 Task: Search one way flight ticket for 2 adults, 4 children and 1 infant on lap in business from Houston: George Bush Intercontinental/houston Airport to Evansville: Evansville Regional Airport on 8-3-2023. Choice of flights is Alaska. Number of bags: 1 carry on bag. Price is upto 73000. Outbound departure time preference is 21:15.
Action: Mouse moved to (355, 148)
Screenshot: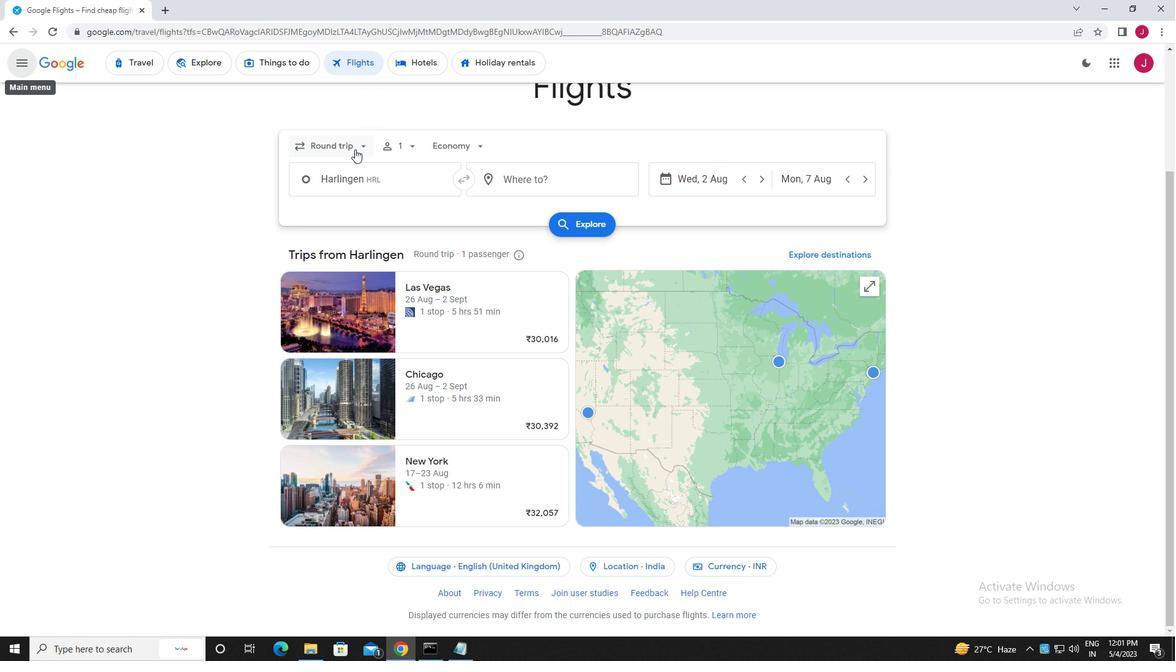 
Action: Mouse pressed left at (355, 148)
Screenshot: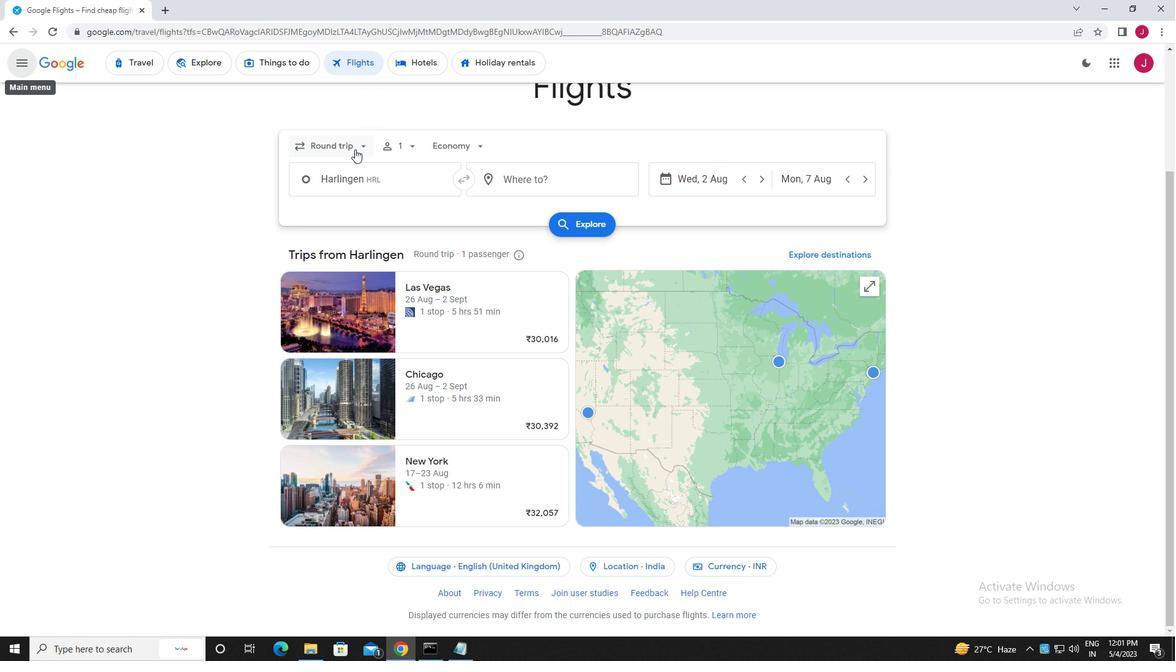 
Action: Mouse moved to (349, 198)
Screenshot: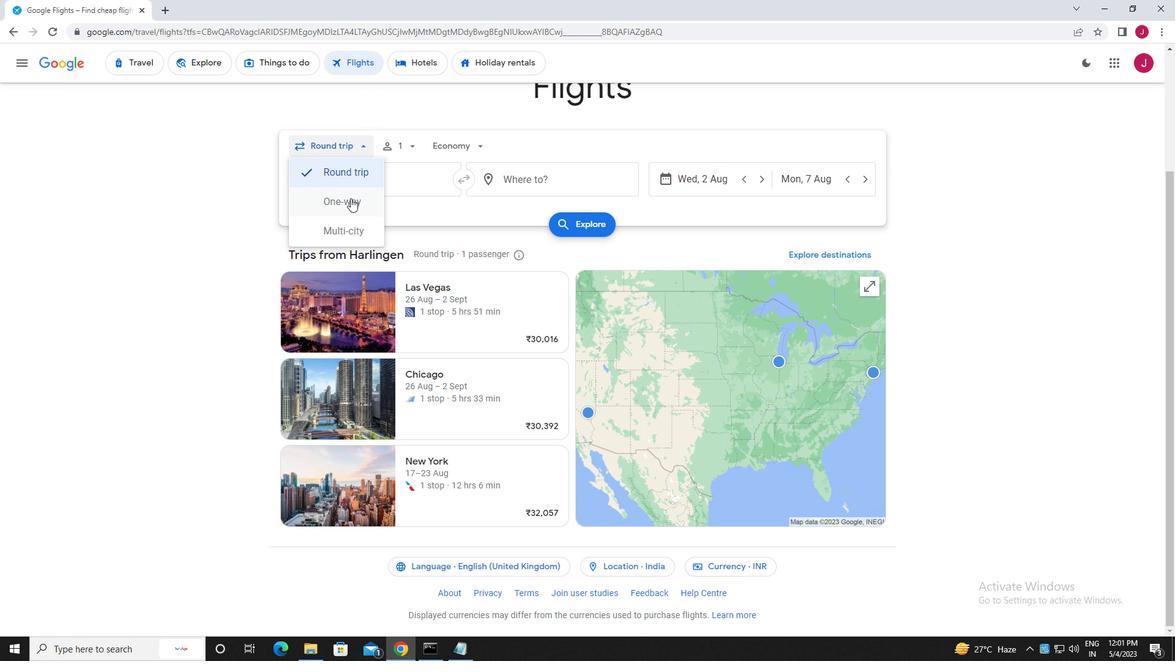 
Action: Mouse pressed left at (349, 198)
Screenshot: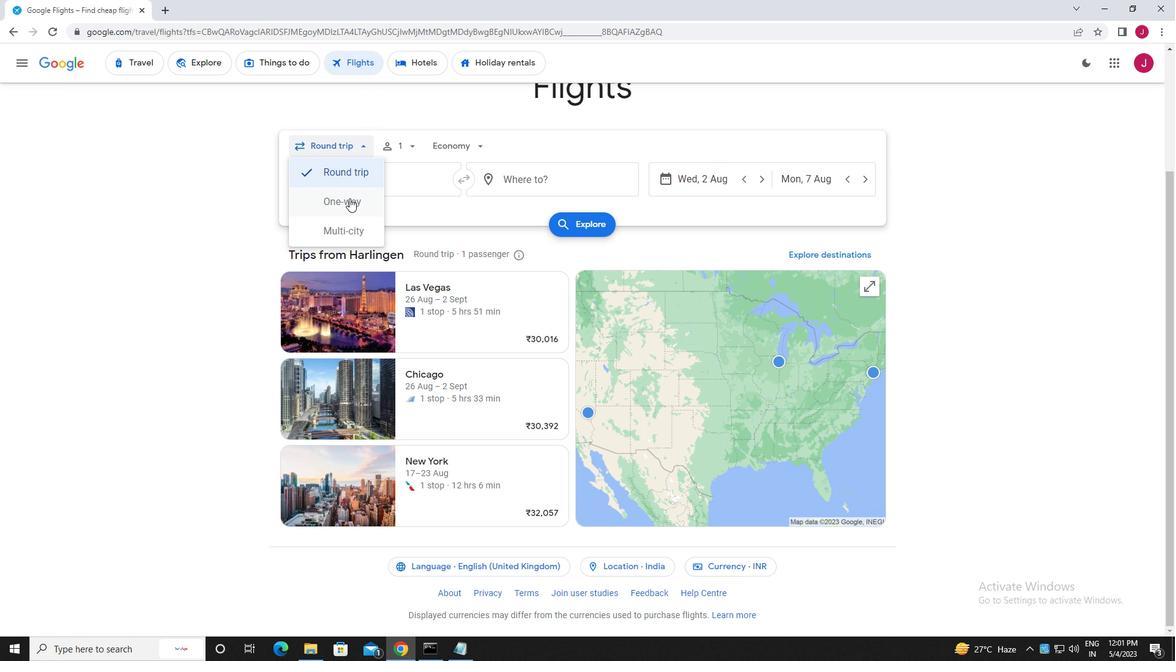 
Action: Mouse moved to (407, 146)
Screenshot: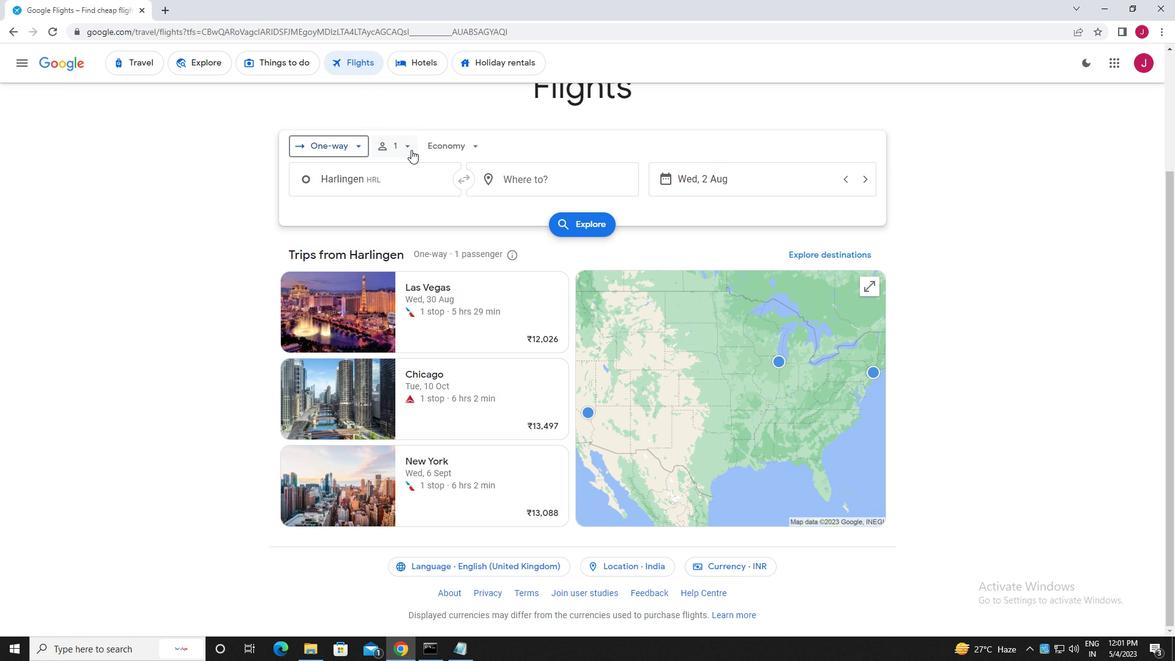 
Action: Mouse pressed left at (407, 146)
Screenshot: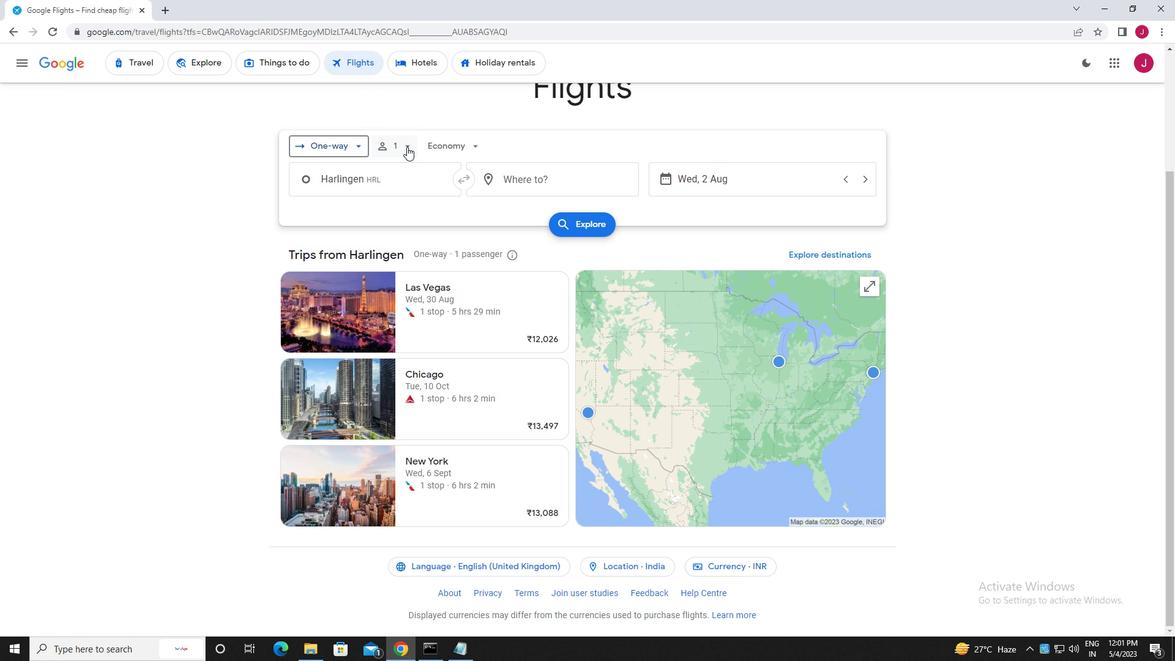 
Action: Mouse moved to (500, 176)
Screenshot: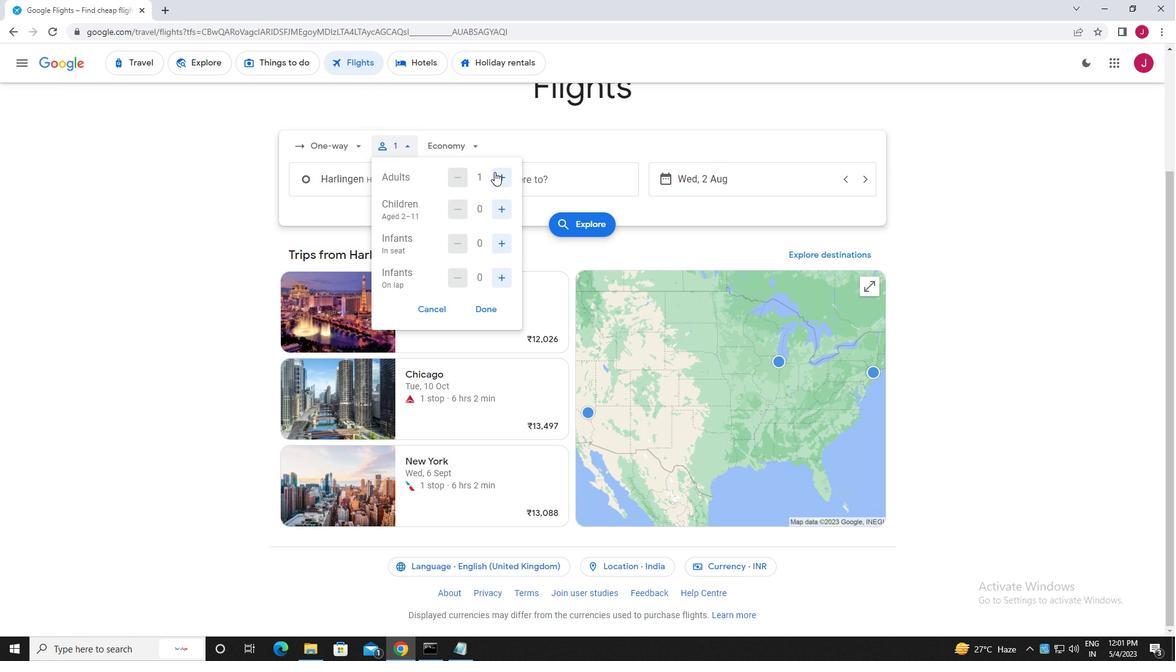 
Action: Mouse pressed left at (500, 176)
Screenshot: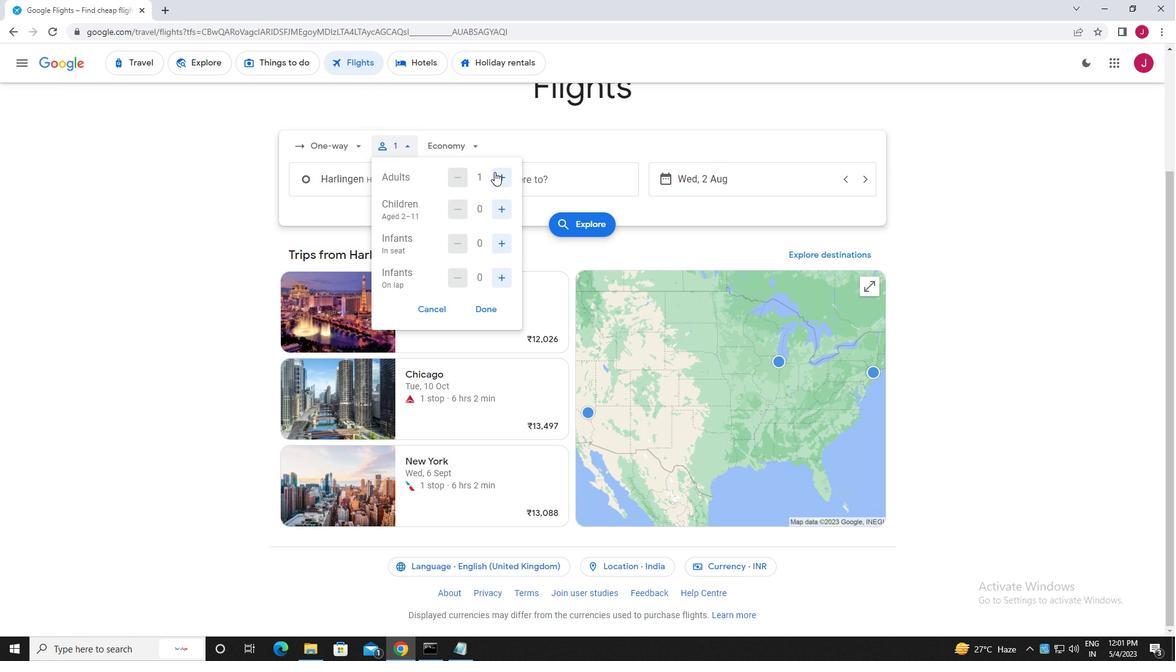 
Action: Mouse moved to (501, 210)
Screenshot: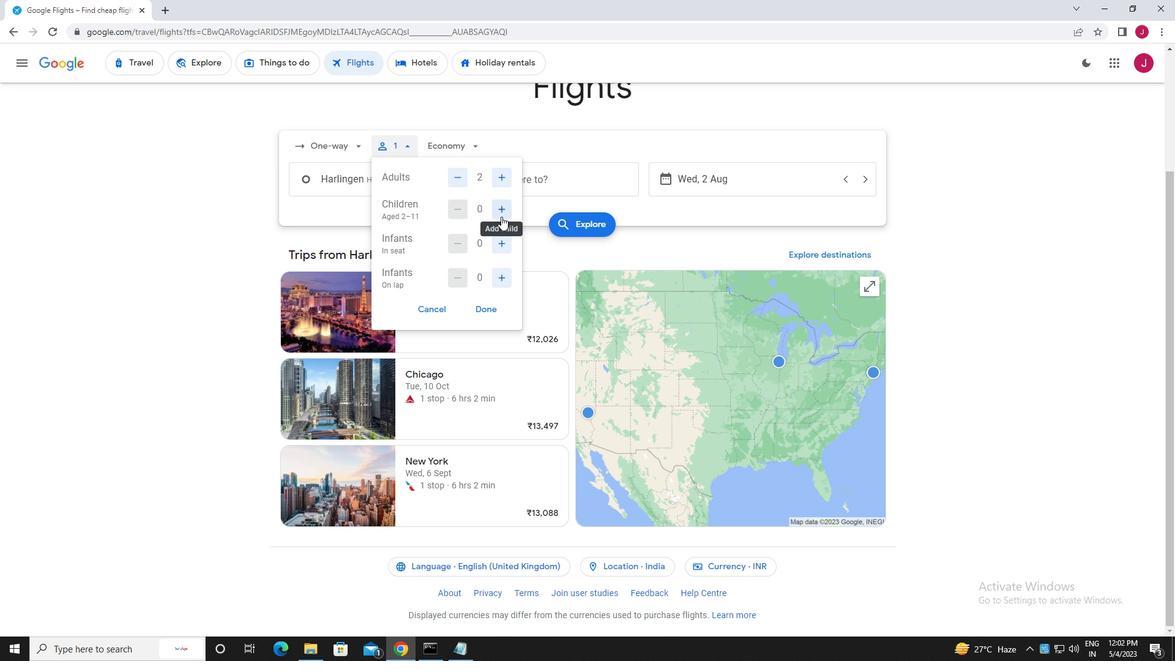 
Action: Mouse pressed left at (501, 210)
Screenshot: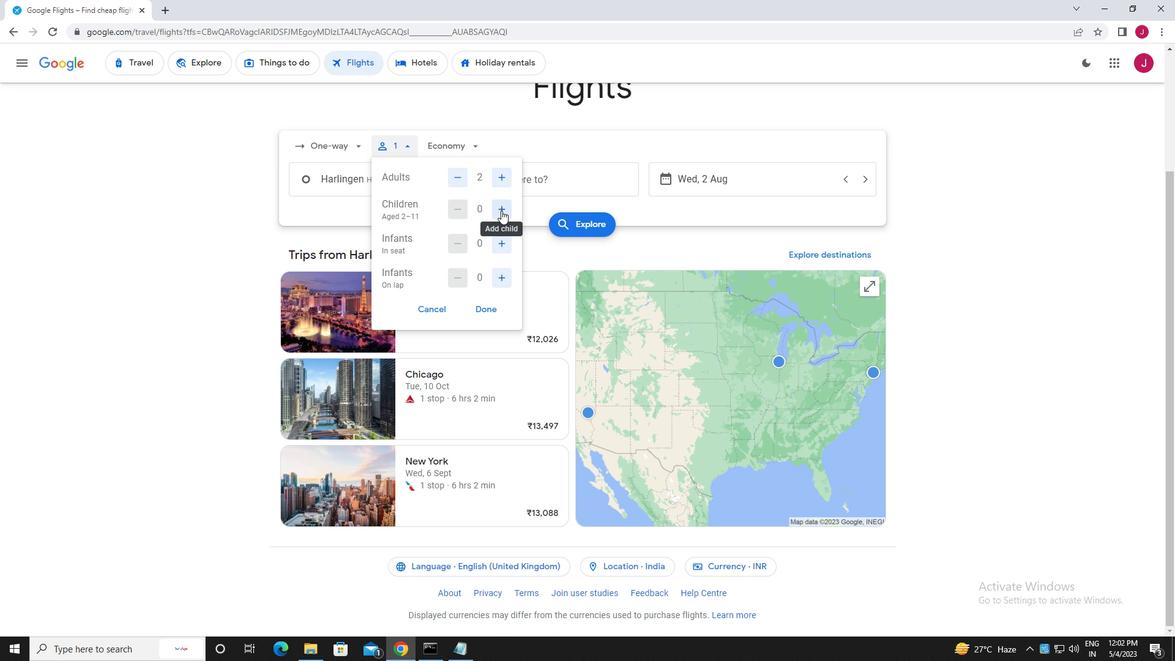 
Action: Mouse pressed left at (501, 210)
Screenshot: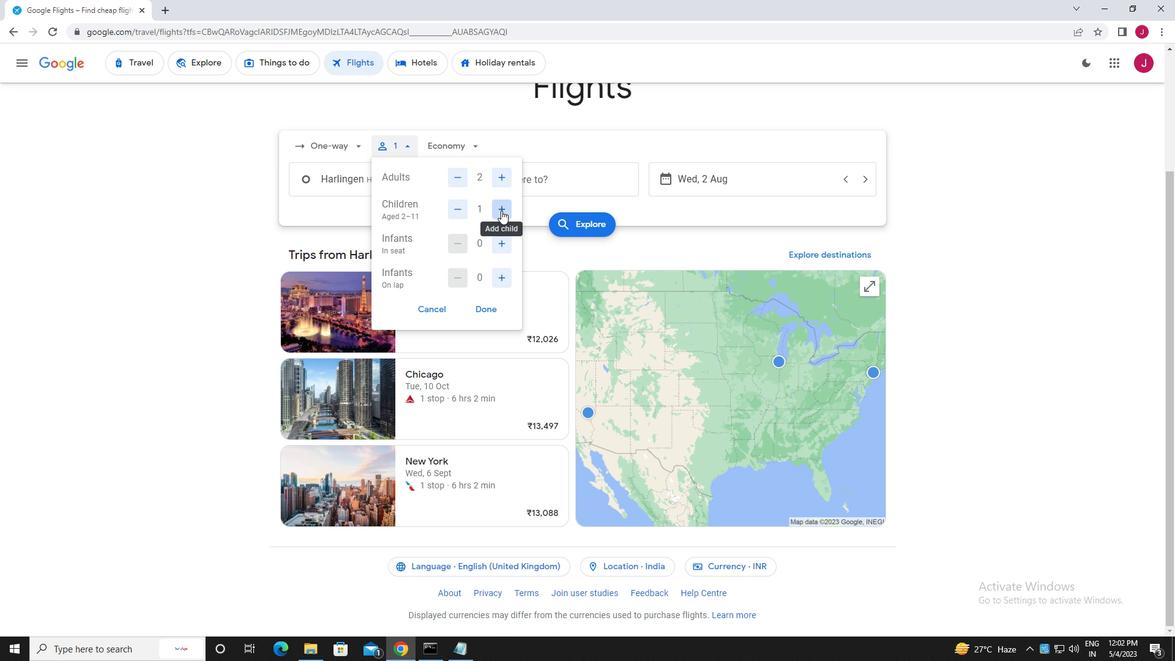 
Action: Mouse pressed left at (501, 210)
Screenshot: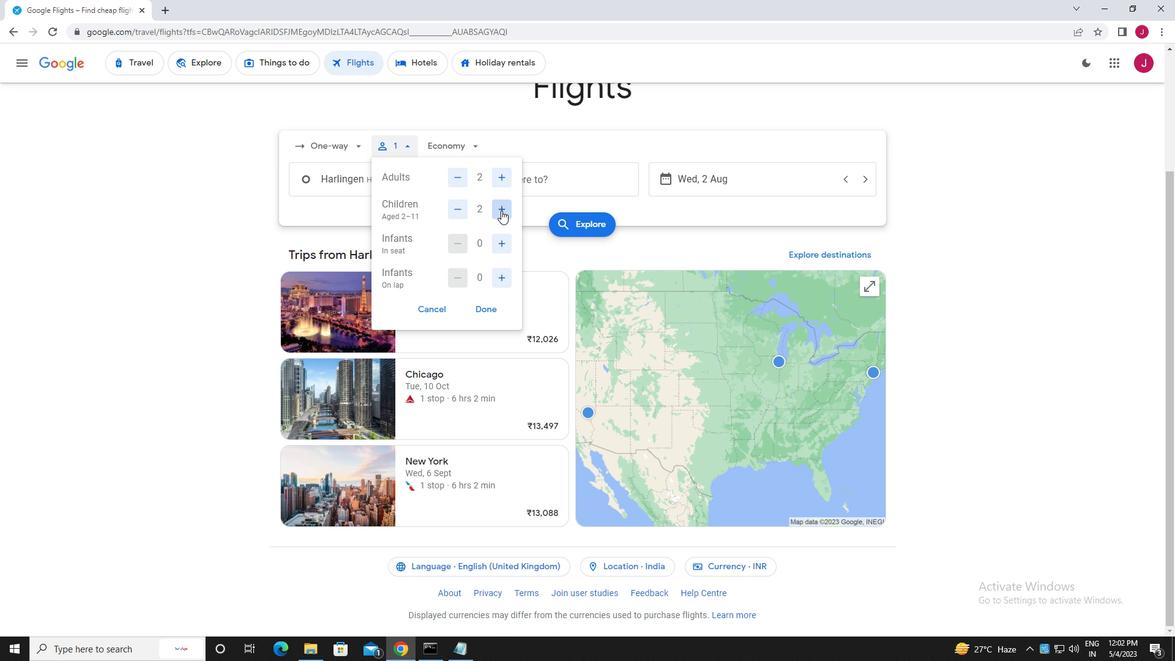 
Action: Mouse pressed left at (501, 210)
Screenshot: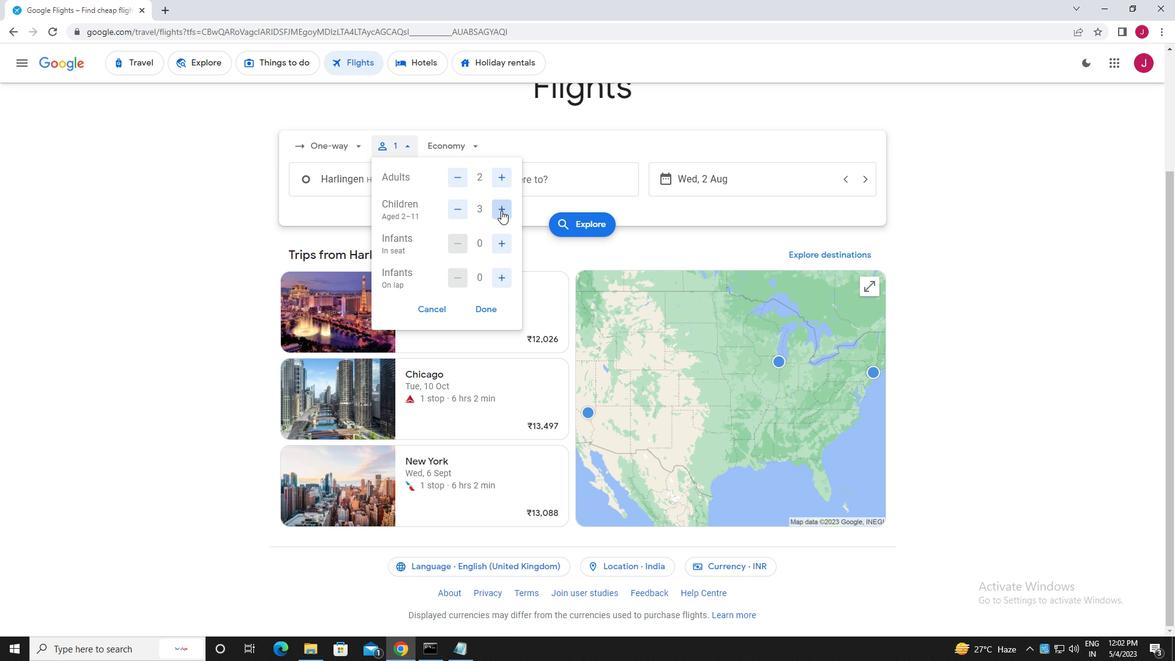 
Action: Mouse moved to (503, 276)
Screenshot: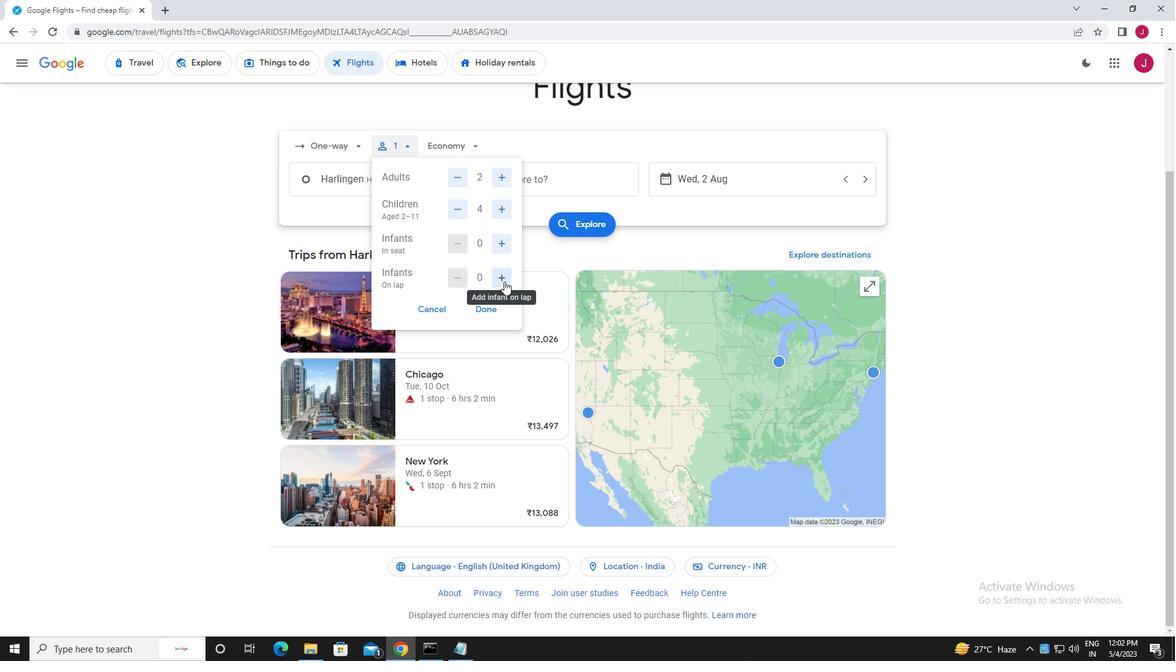 
Action: Mouse pressed left at (503, 276)
Screenshot: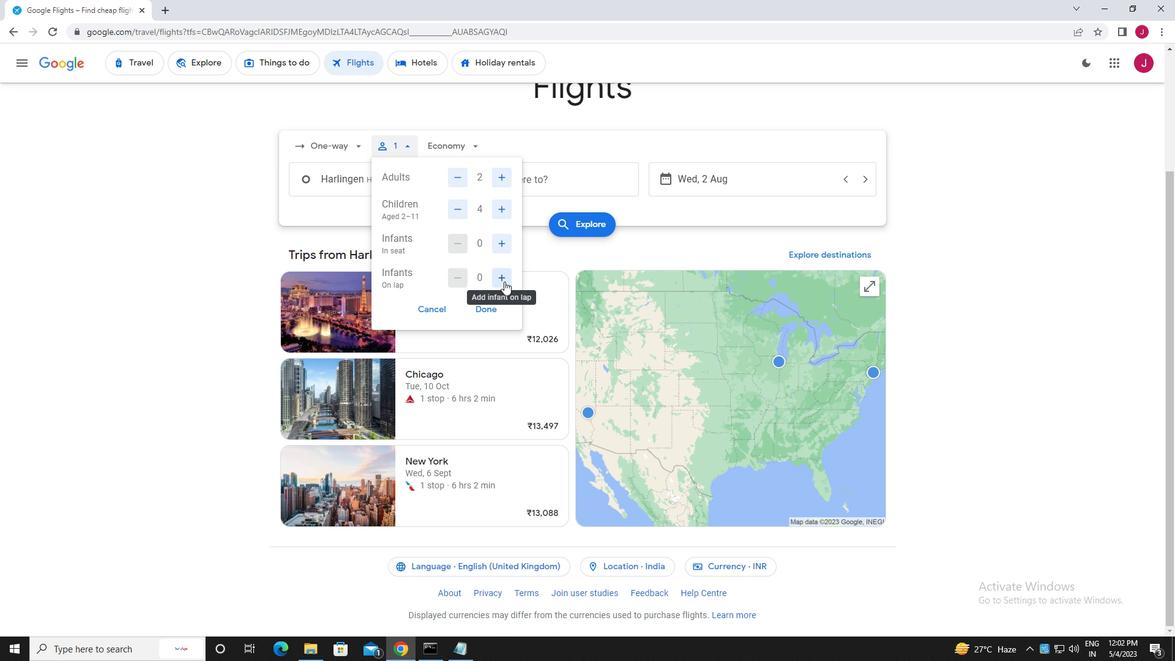 
Action: Mouse moved to (483, 309)
Screenshot: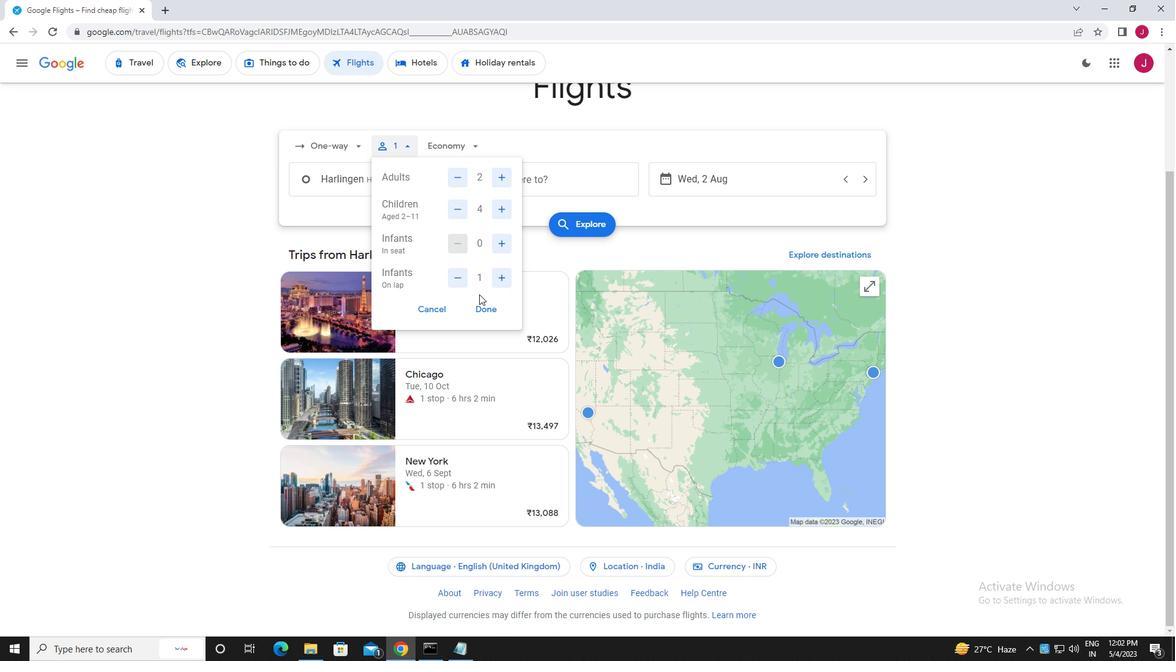 
Action: Mouse pressed left at (483, 309)
Screenshot: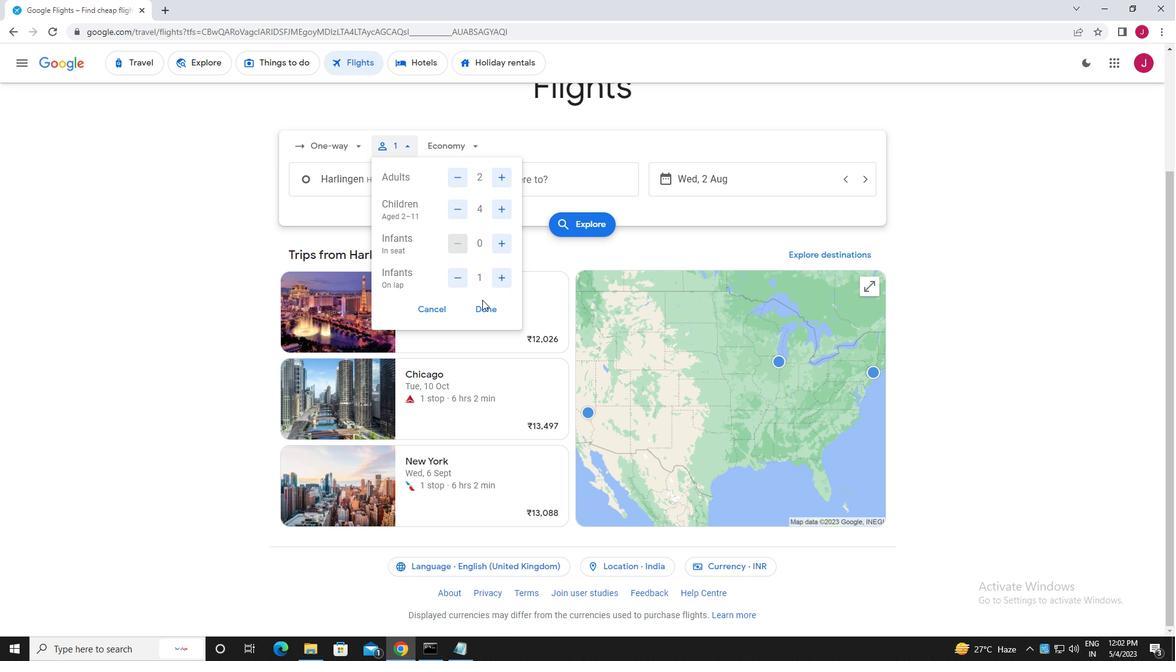
Action: Mouse moved to (470, 136)
Screenshot: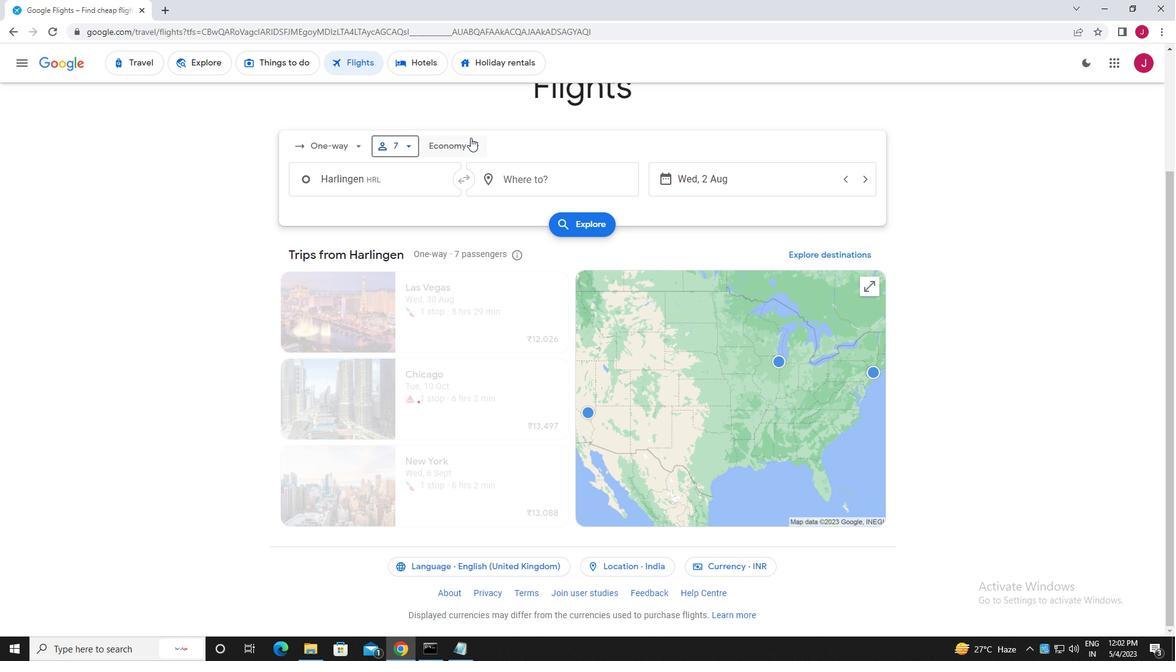 
Action: Mouse pressed left at (470, 136)
Screenshot: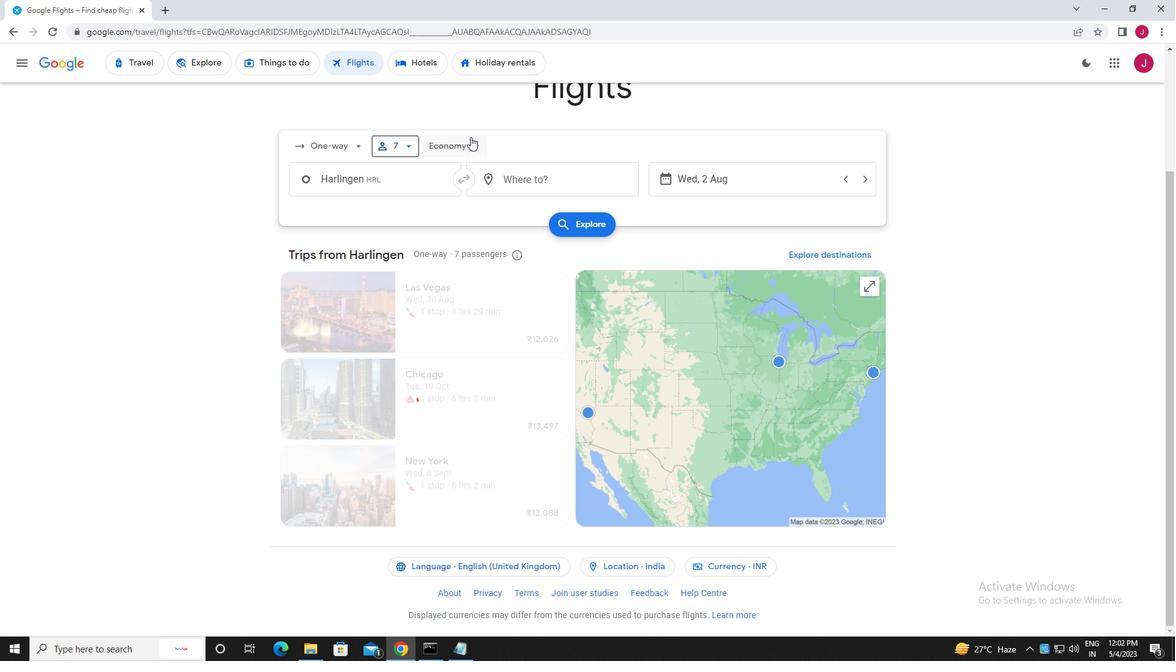 
Action: Mouse moved to (481, 227)
Screenshot: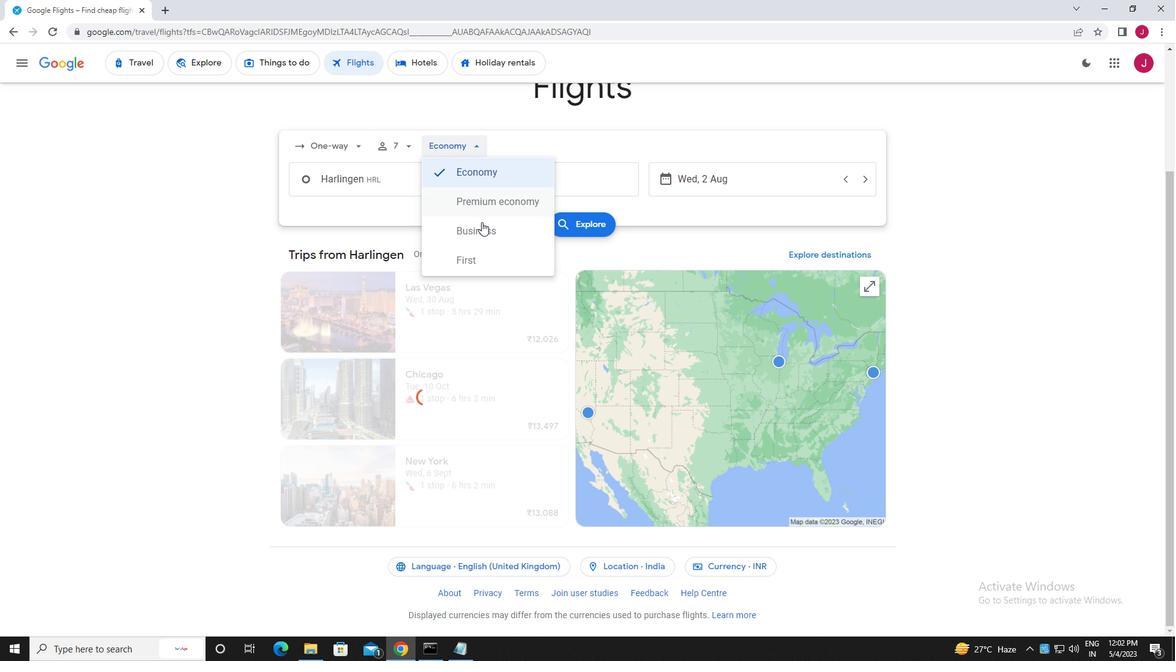 
Action: Mouse pressed left at (481, 227)
Screenshot: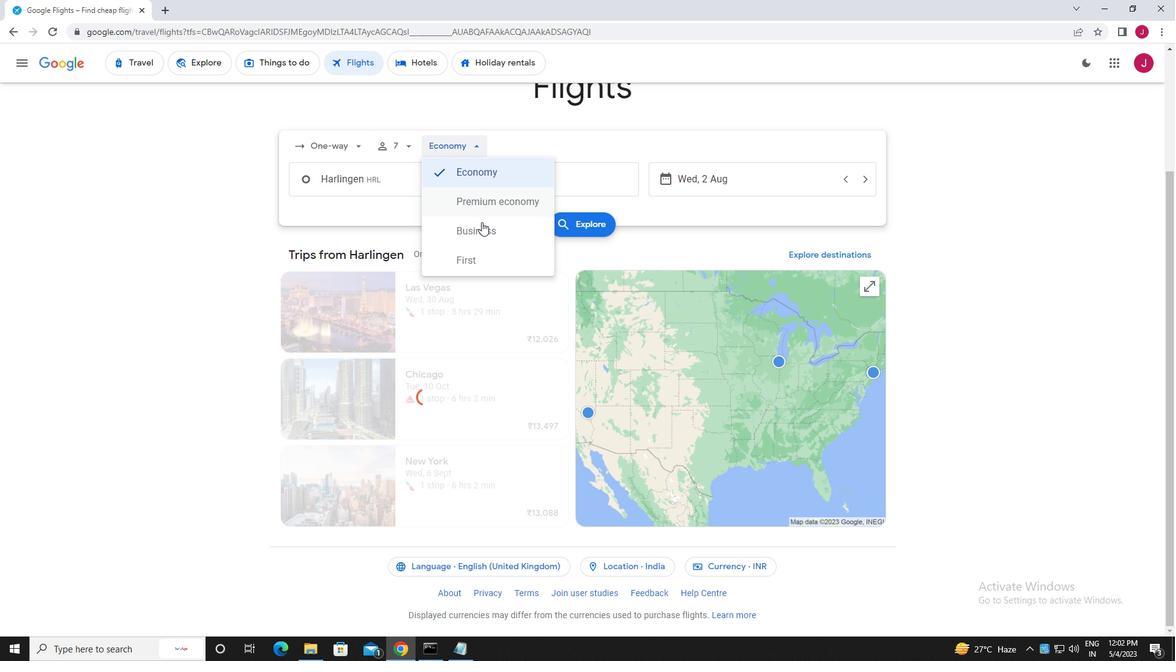 
Action: Mouse moved to (391, 176)
Screenshot: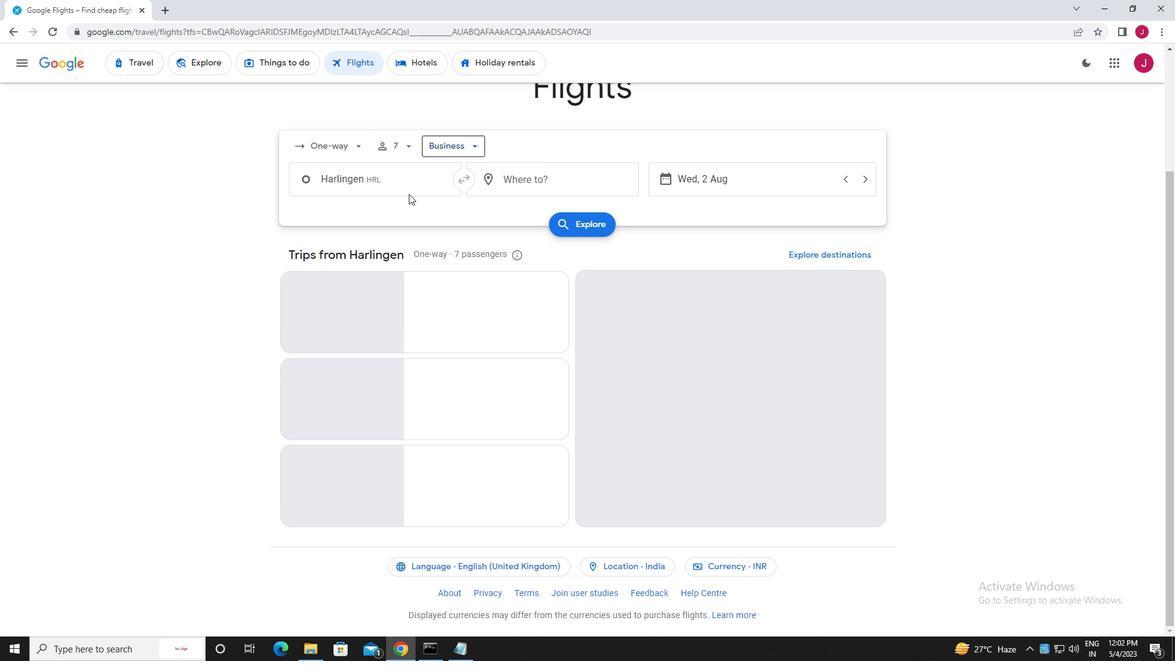 
Action: Mouse pressed left at (391, 176)
Screenshot: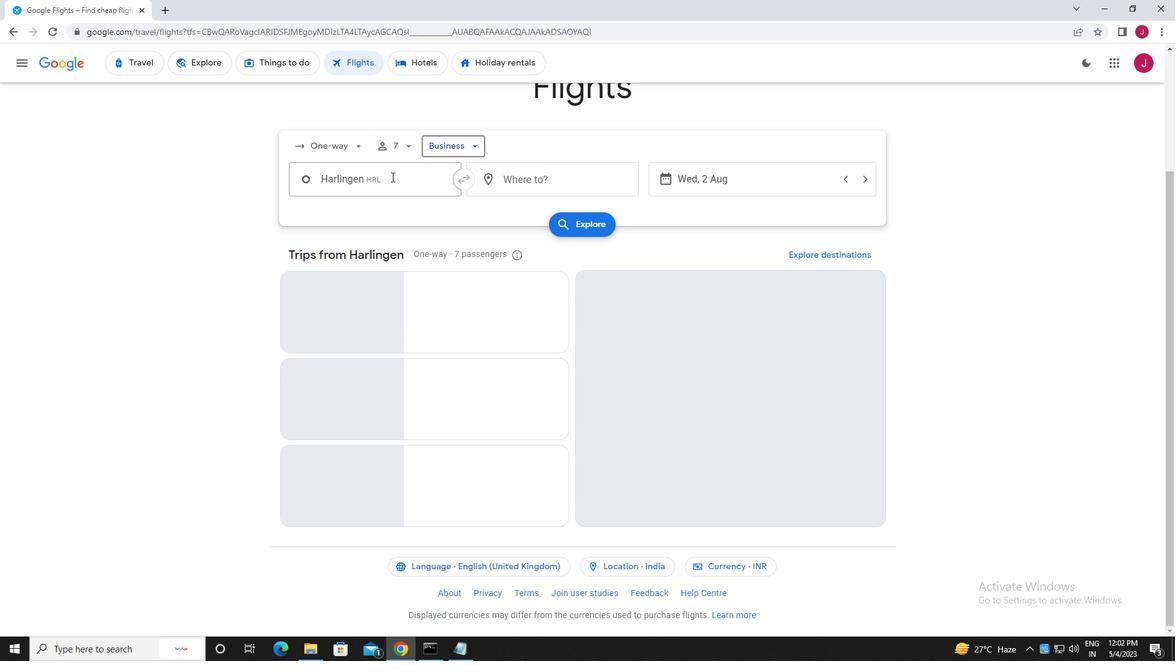 
Action: Mouse moved to (393, 176)
Screenshot: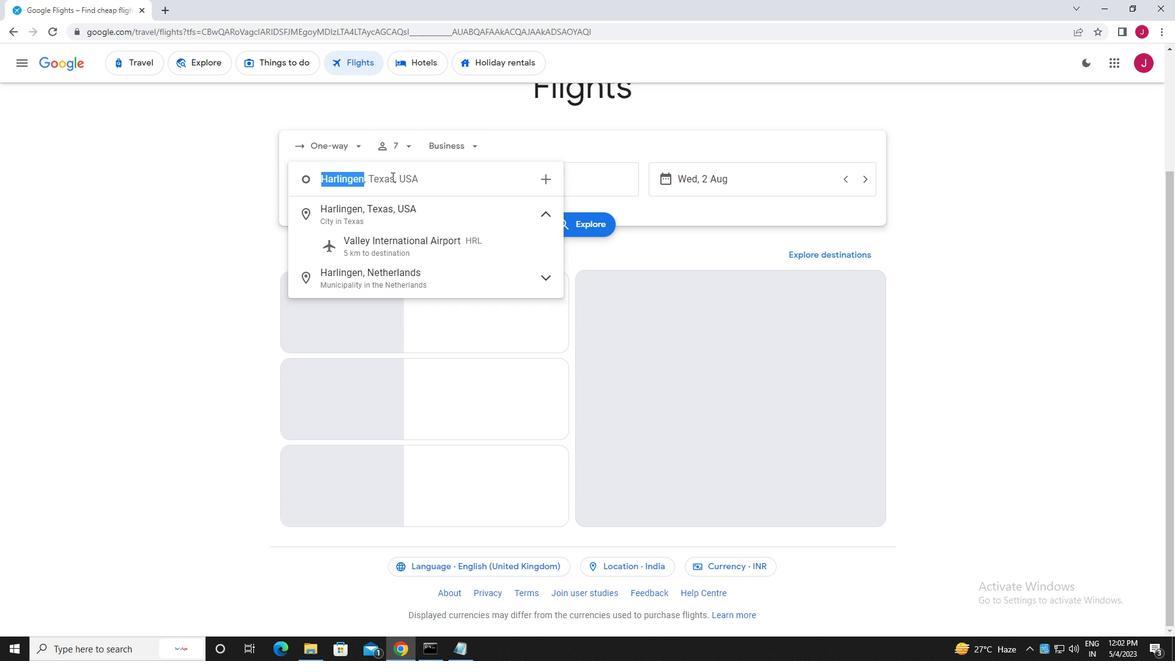 
Action: Key pressed houston
Screenshot: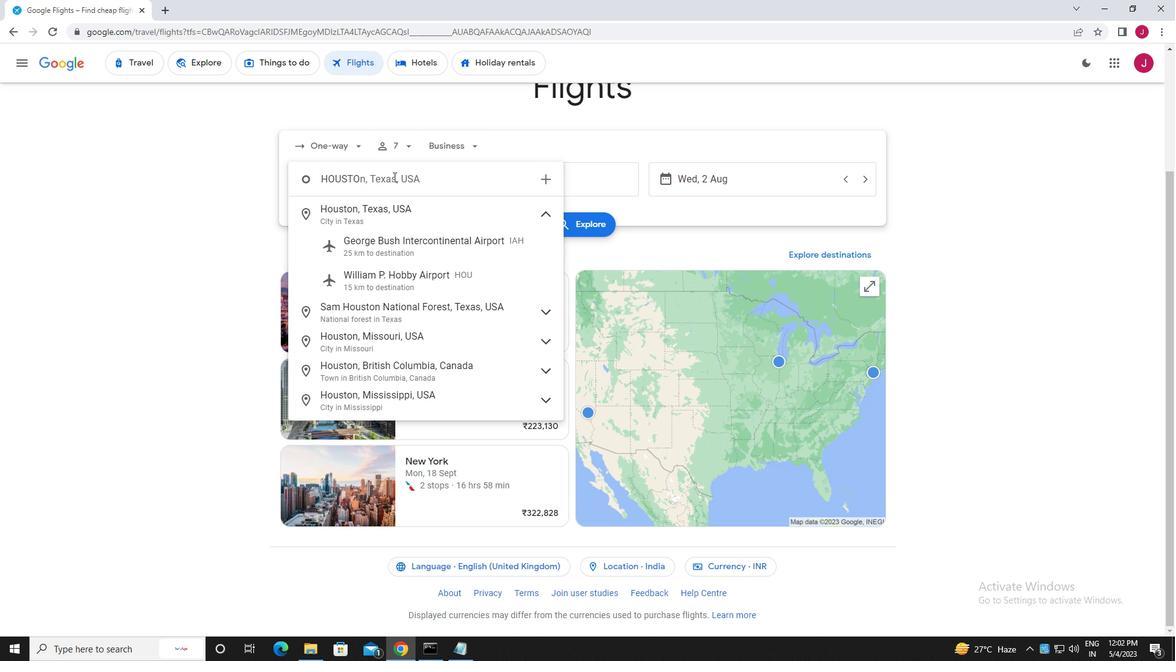 
Action: Mouse moved to (429, 249)
Screenshot: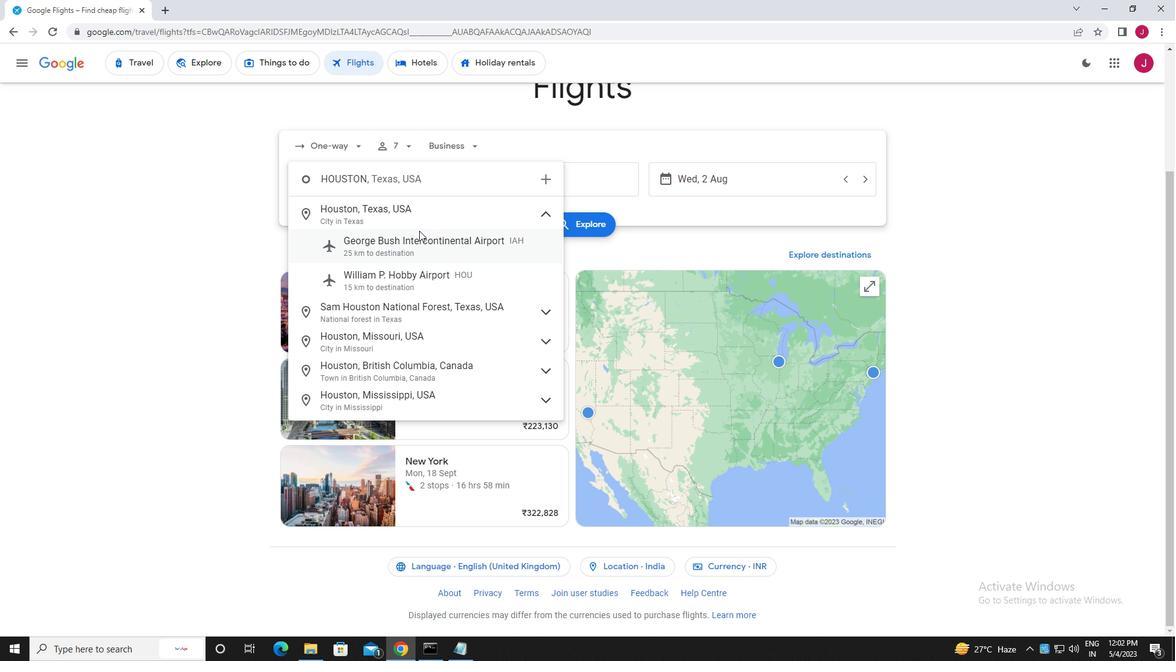 
Action: Mouse pressed left at (429, 249)
Screenshot: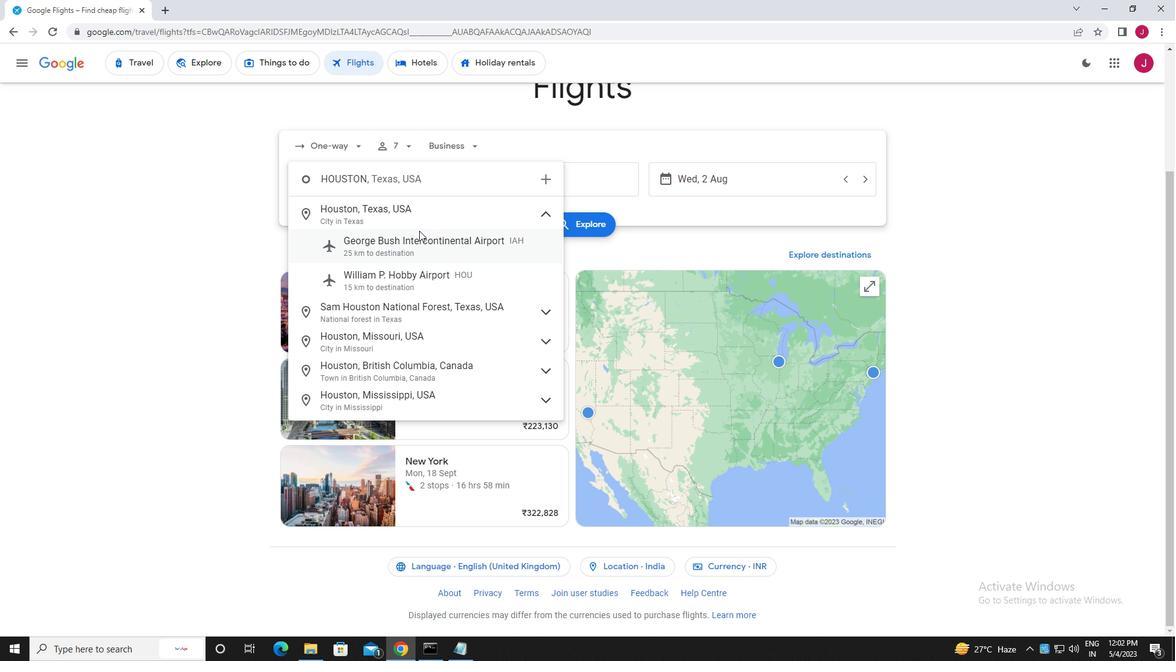 
Action: Mouse moved to (546, 182)
Screenshot: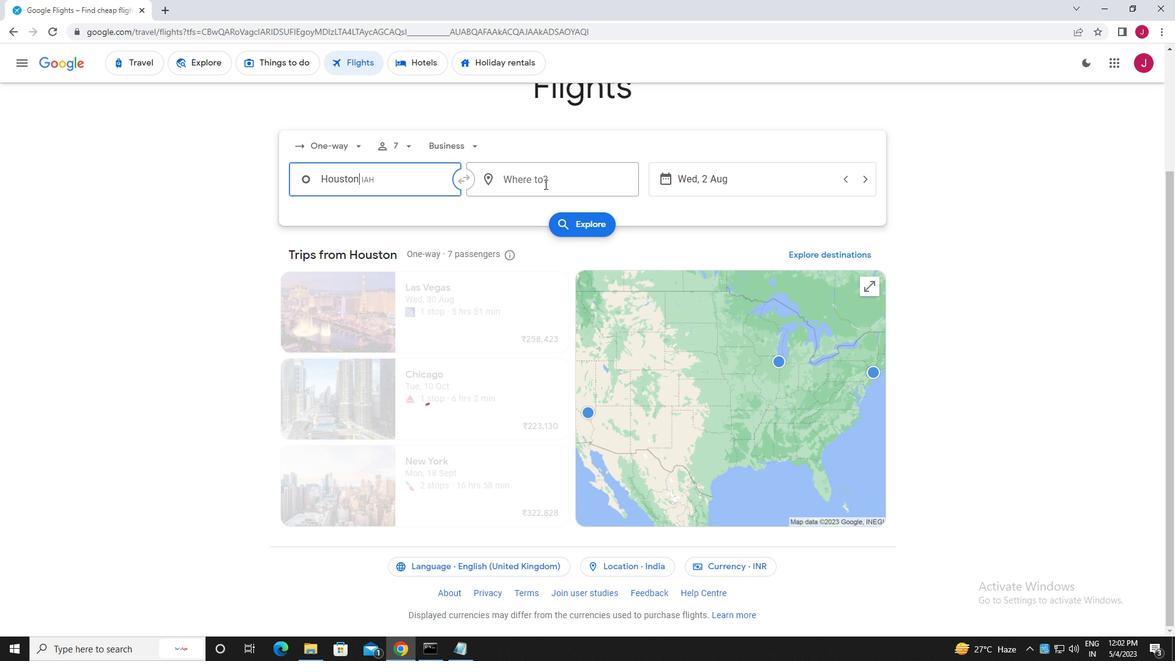 
Action: Mouse pressed left at (546, 182)
Screenshot: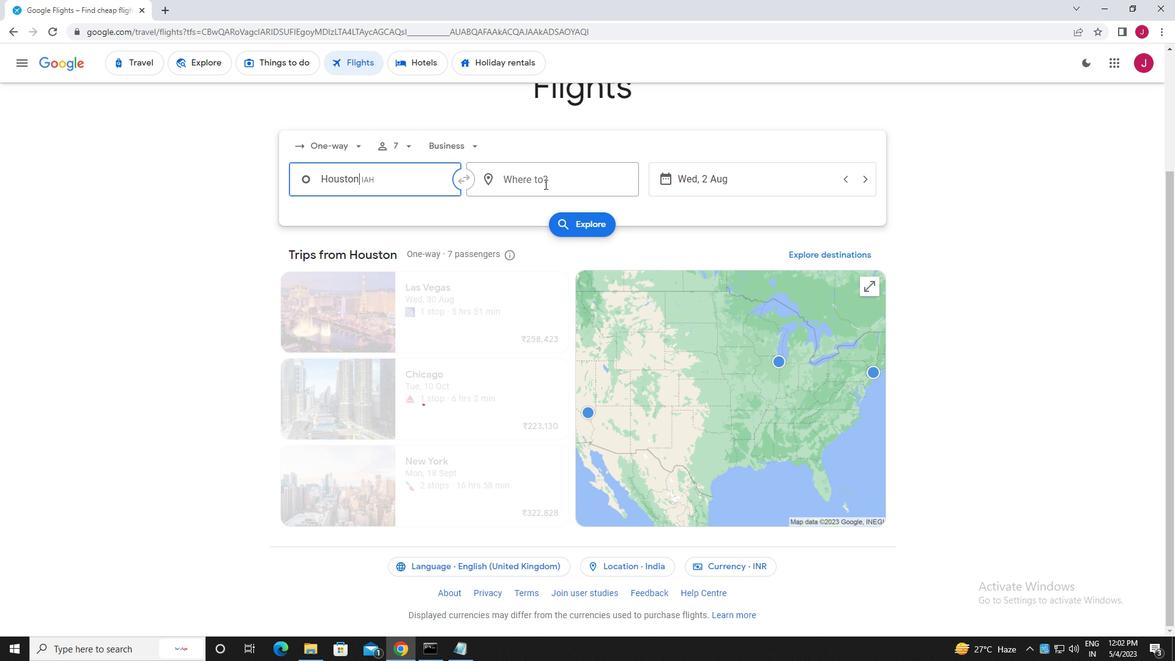 
Action: Mouse moved to (546, 183)
Screenshot: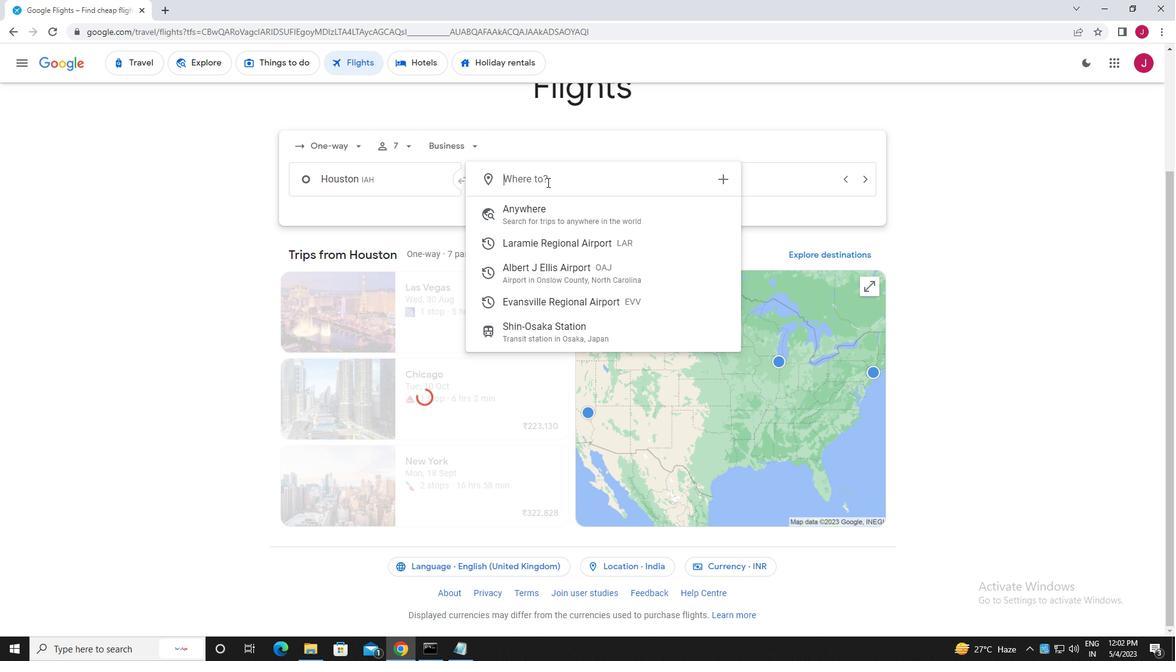 
Action: Key pressed evans
Screenshot: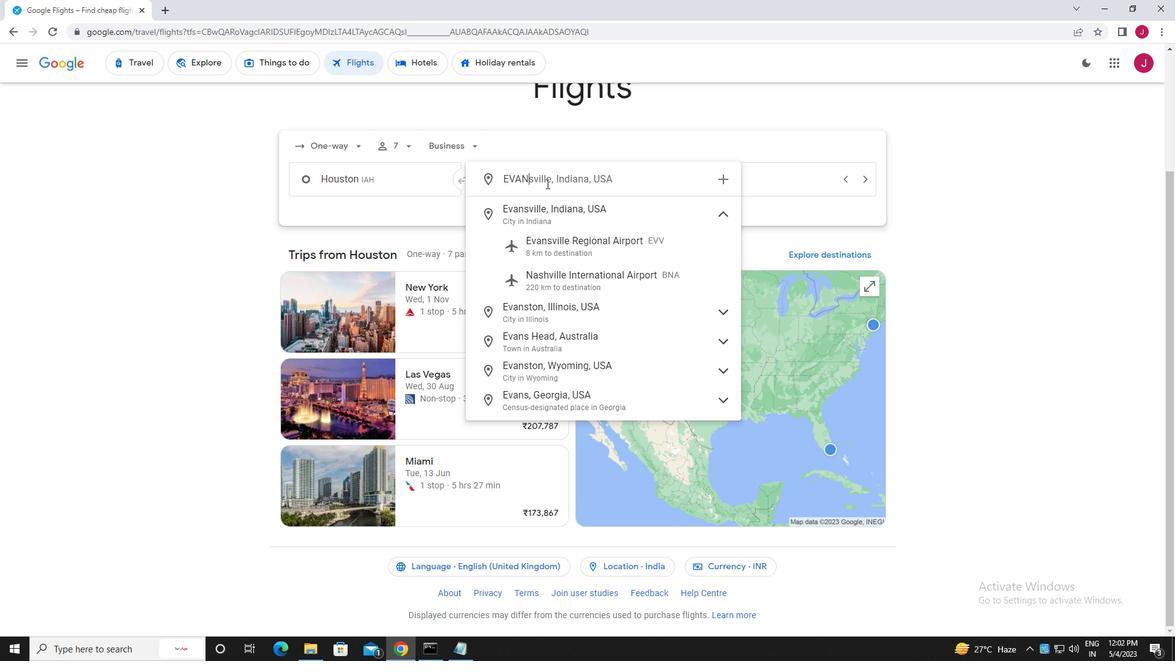 
Action: Mouse moved to (571, 241)
Screenshot: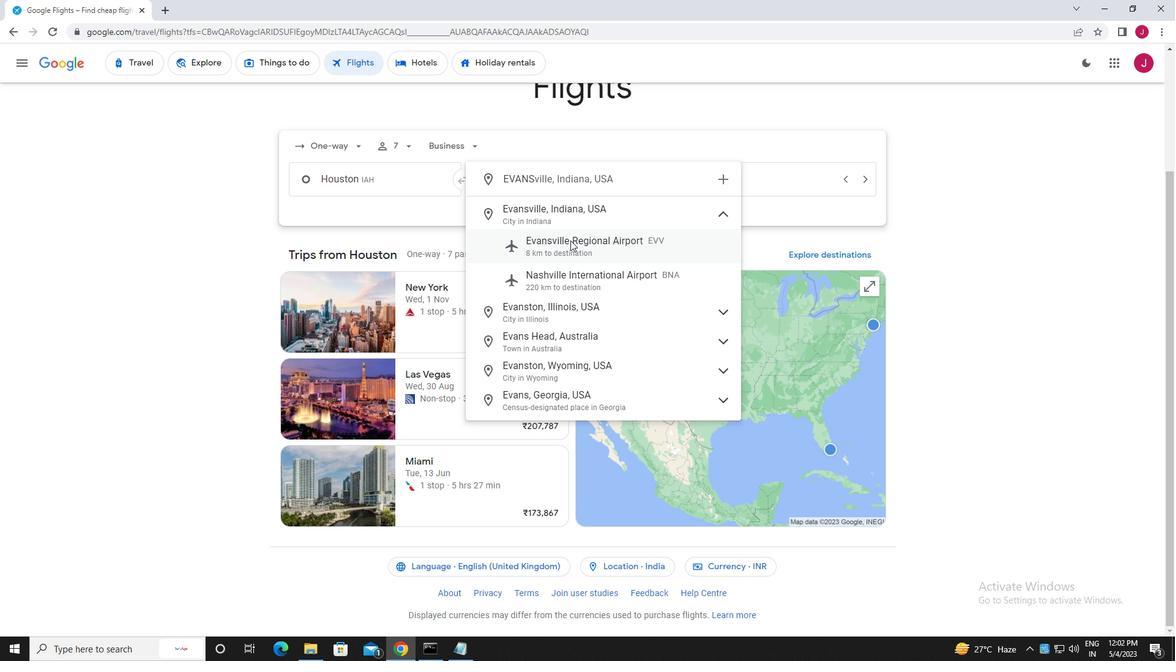 
Action: Mouse pressed left at (571, 241)
Screenshot: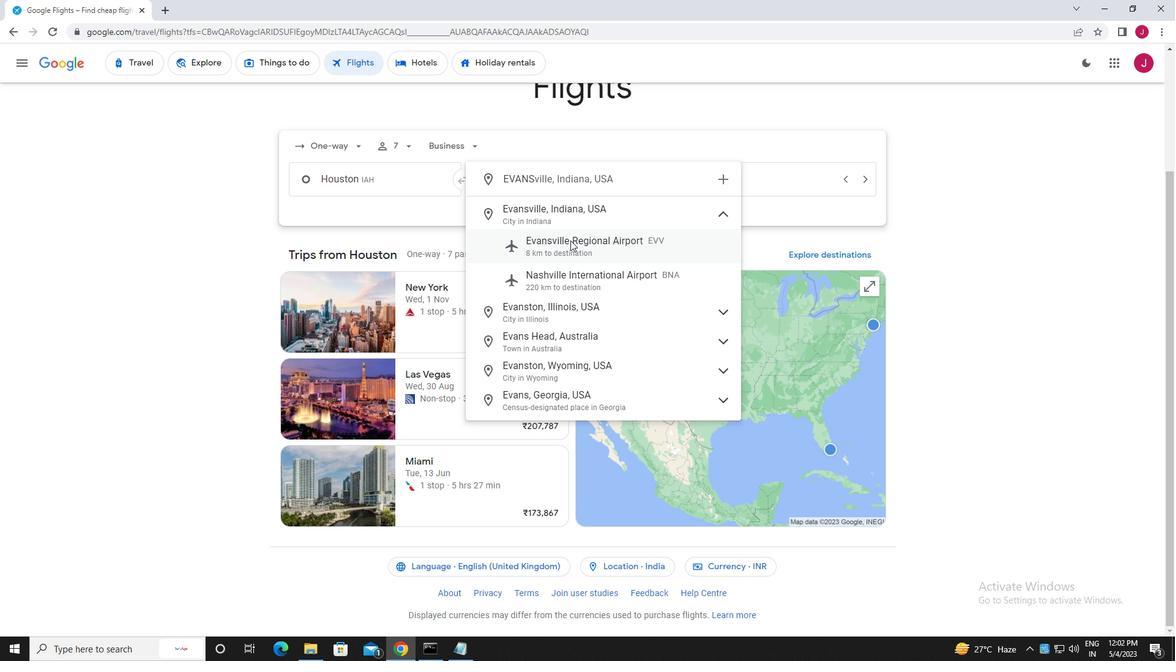 
Action: Mouse moved to (755, 179)
Screenshot: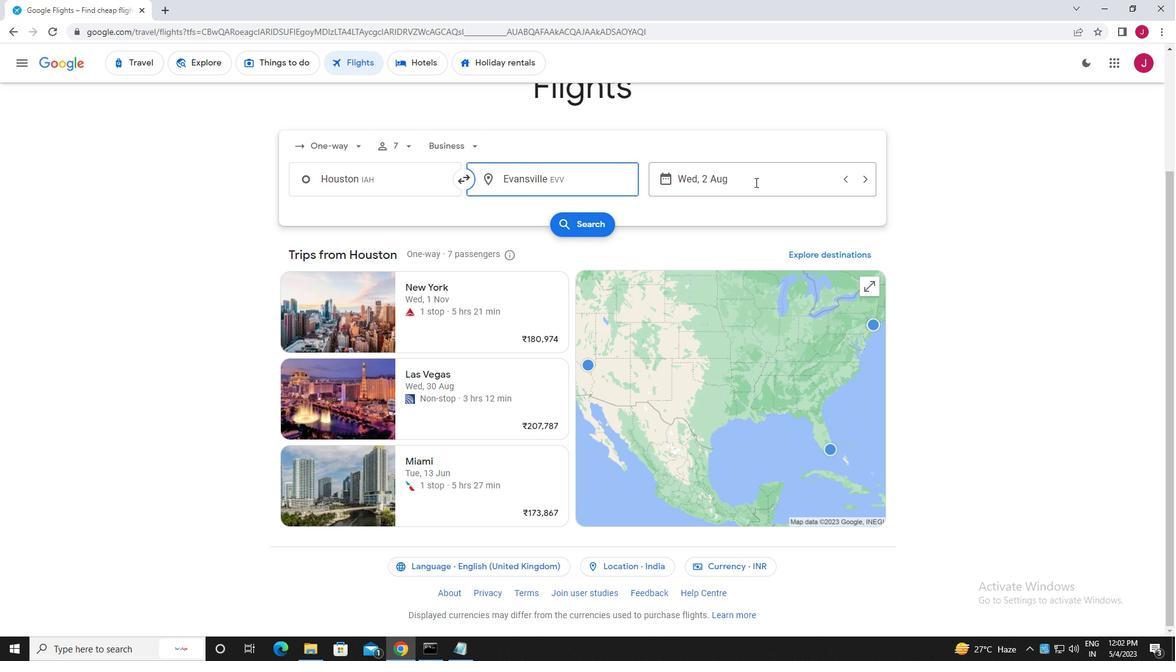 
Action: Mouse pressed left at (755, 179)
Screenshot: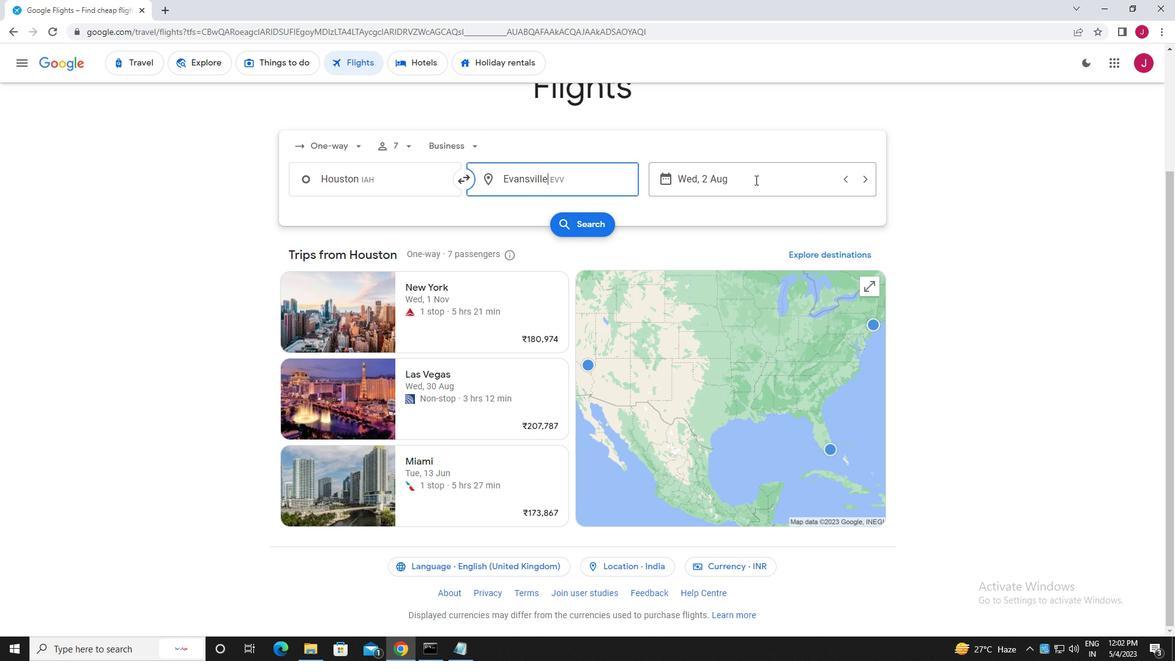 
Action: Mouse moved to (562, 274)
Screenshot: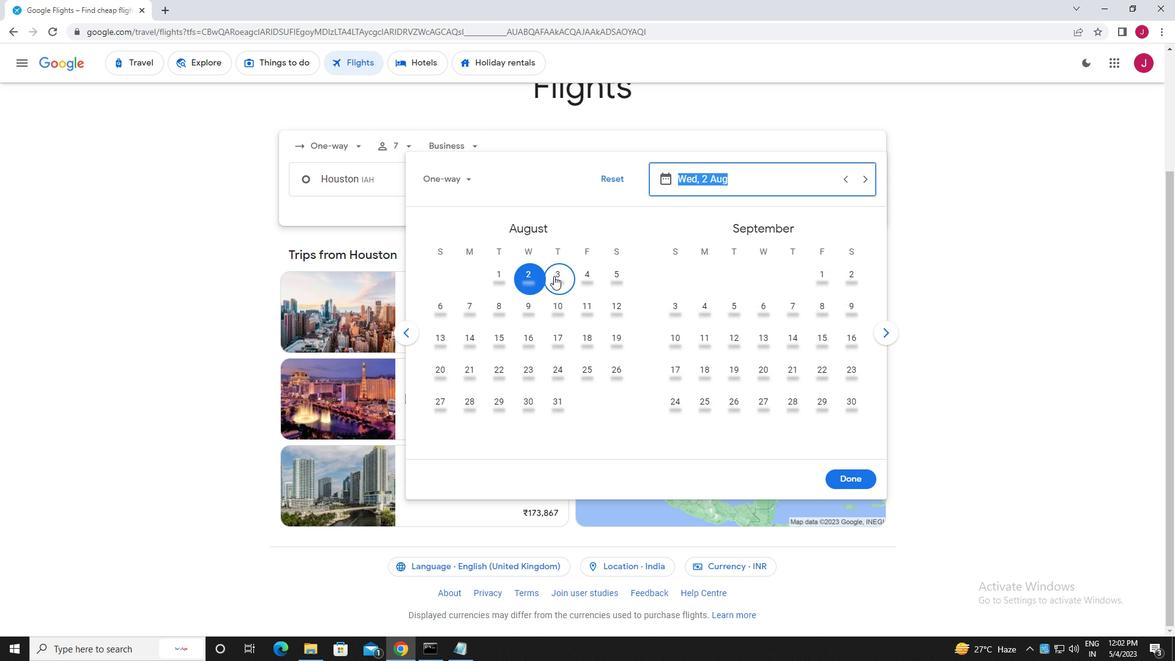 
Action: Mouse pressed left at (562, 274)
Screenshot: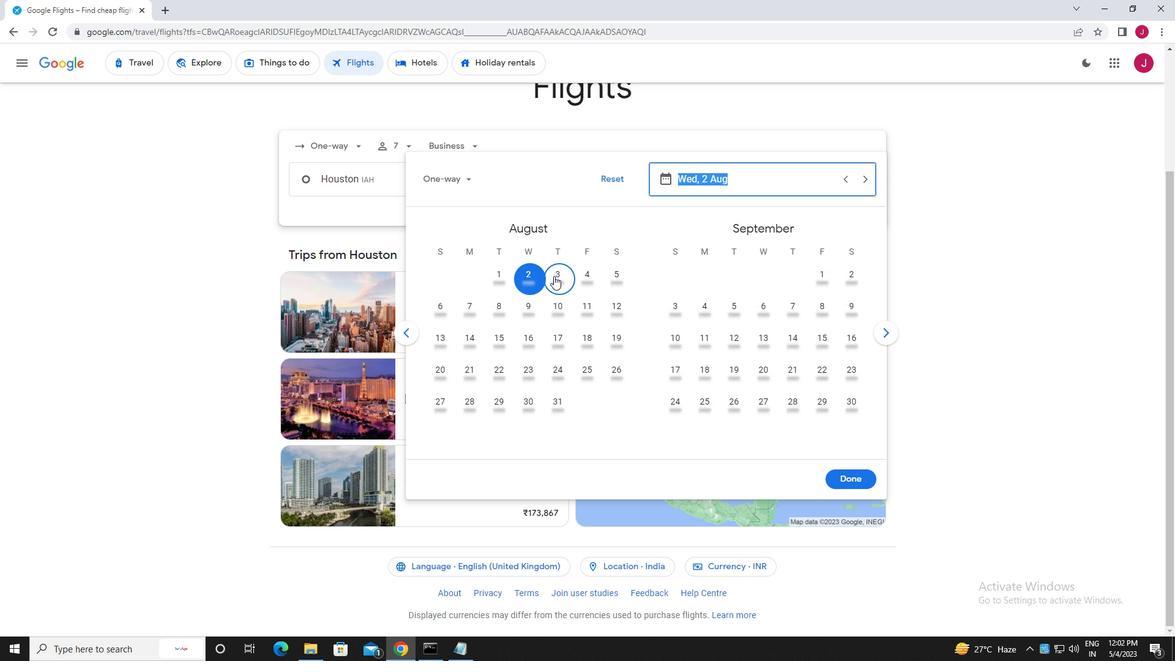 
Action: Mouse moved to (852, 482)
Screenshot: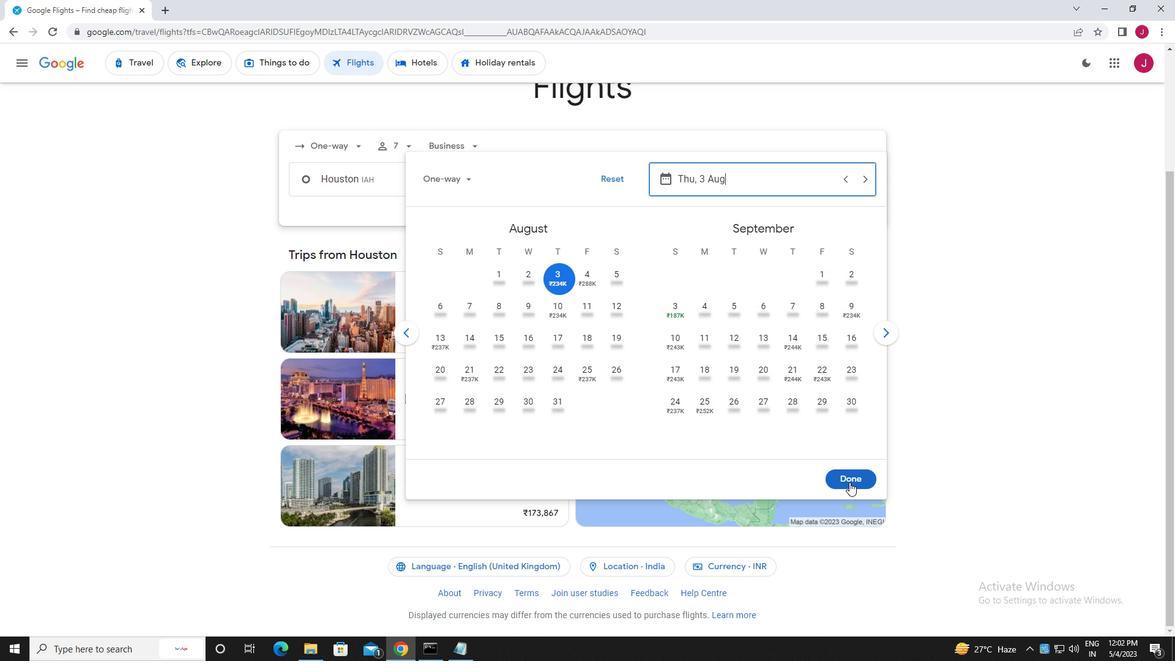
Action: Mouse pressed left at (852, 482)
Screenshot: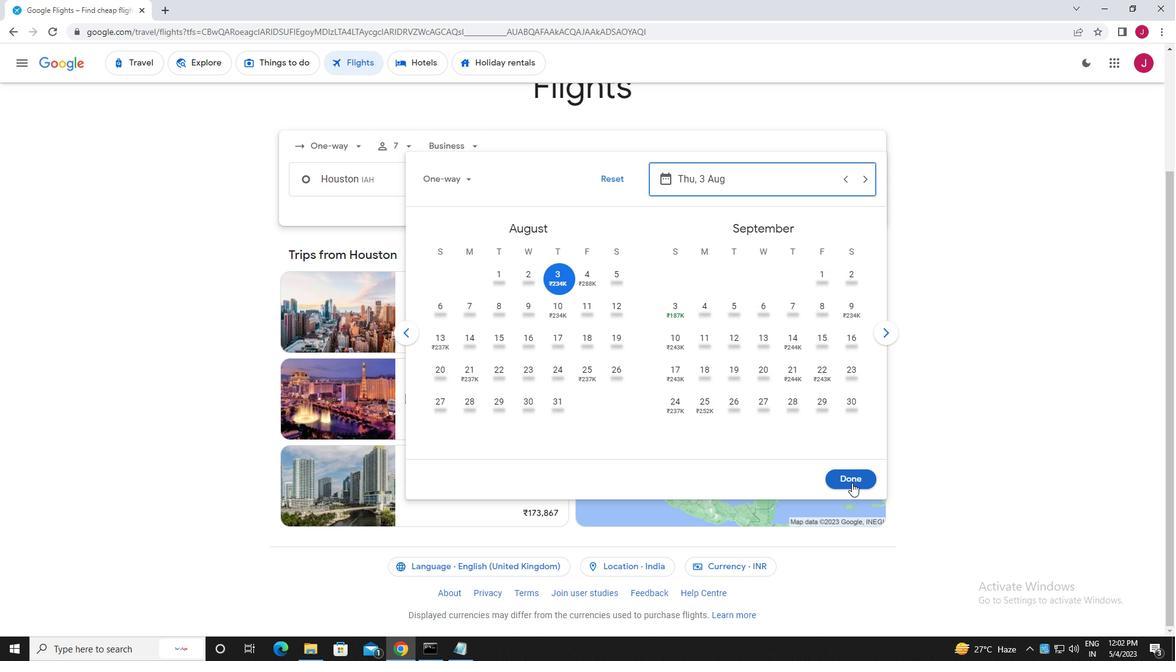 
Action: Mouse moved to (595, 222)
Screenshot: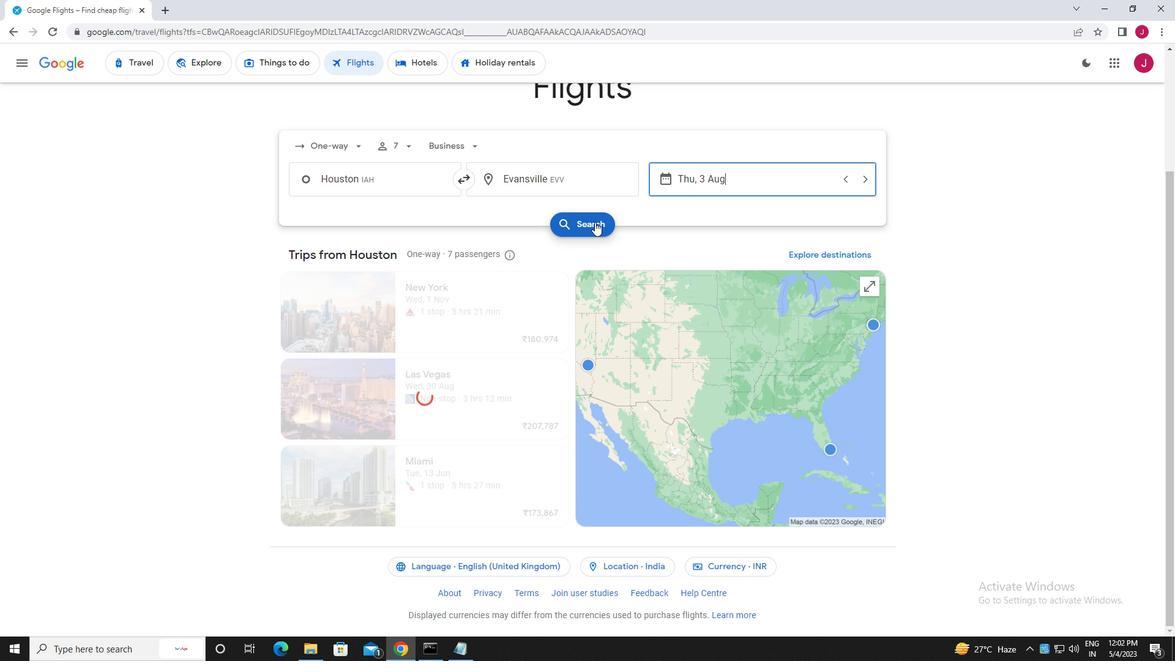 
Action: Mouse pressed left at (595, 222)
Screenshot: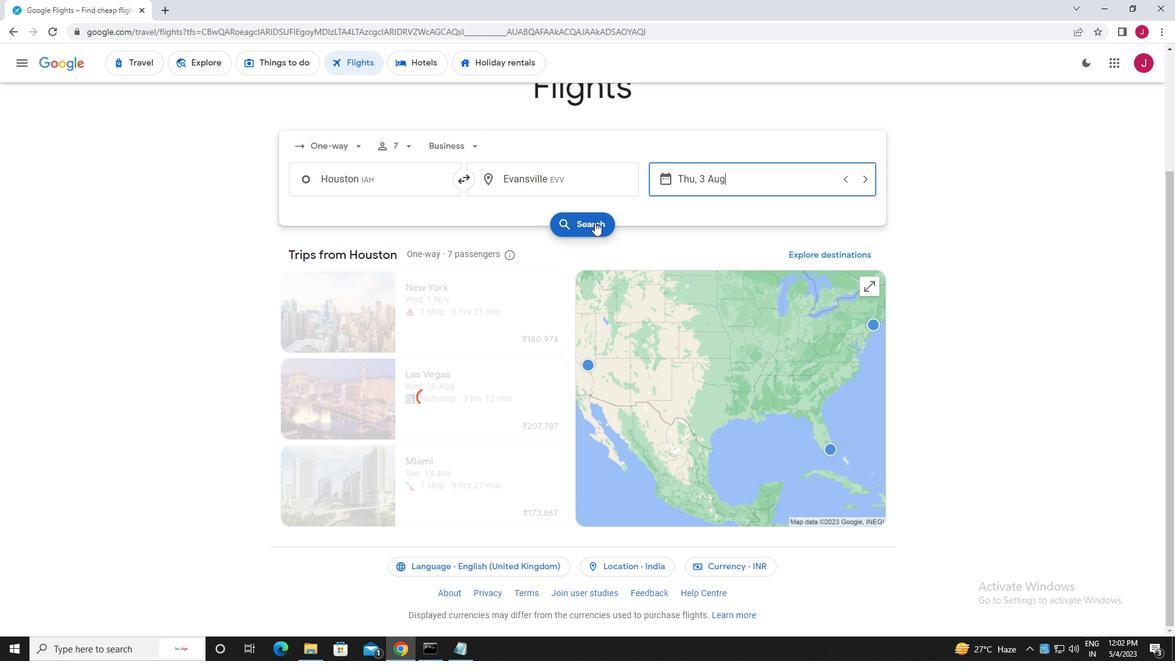 
Action: Mouse moved to (311, 172)
Screenshot: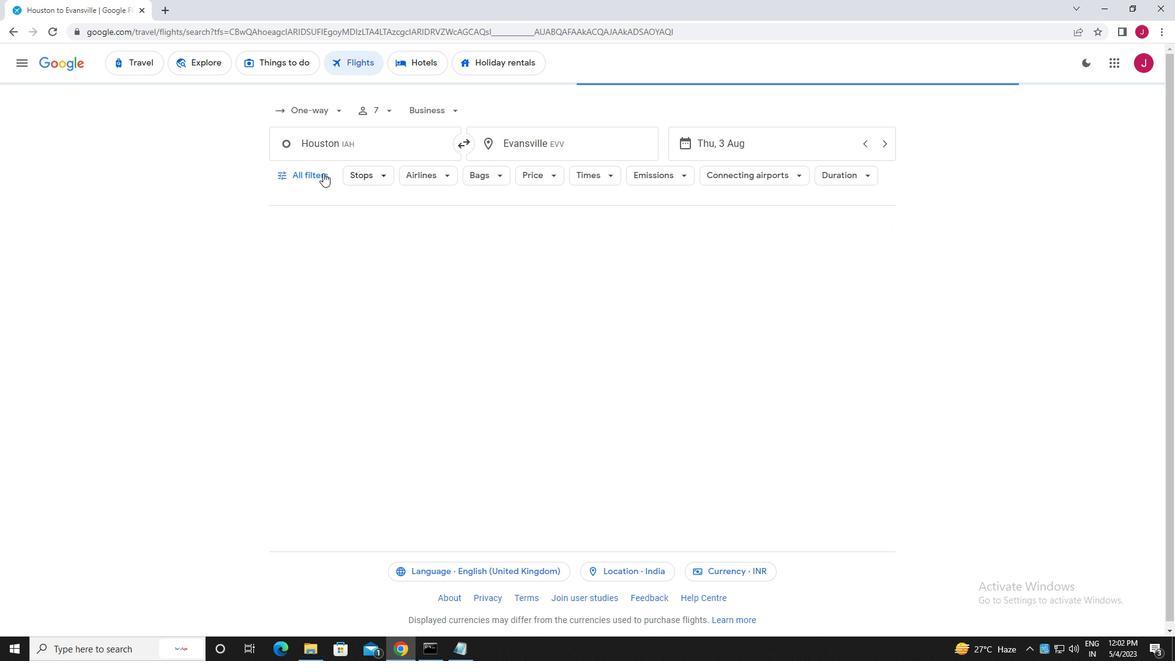 
Action: Mouse pressed left at (311, 172)
Screenshot: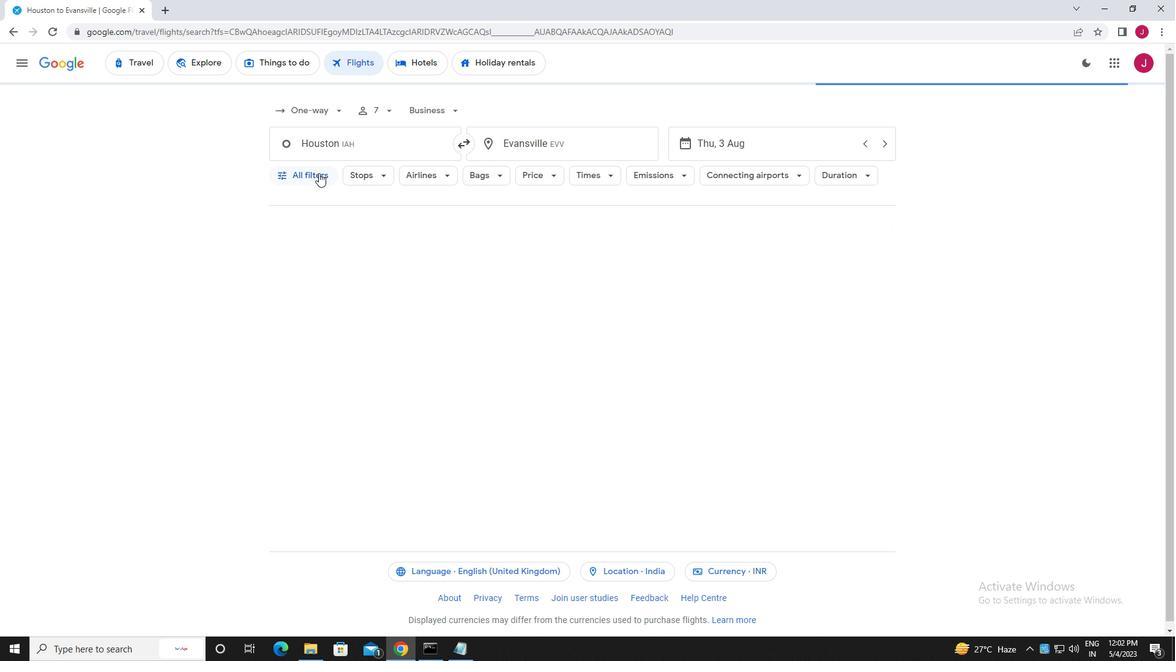 
Action: Mouse moved to (371, 263)
Screenshot: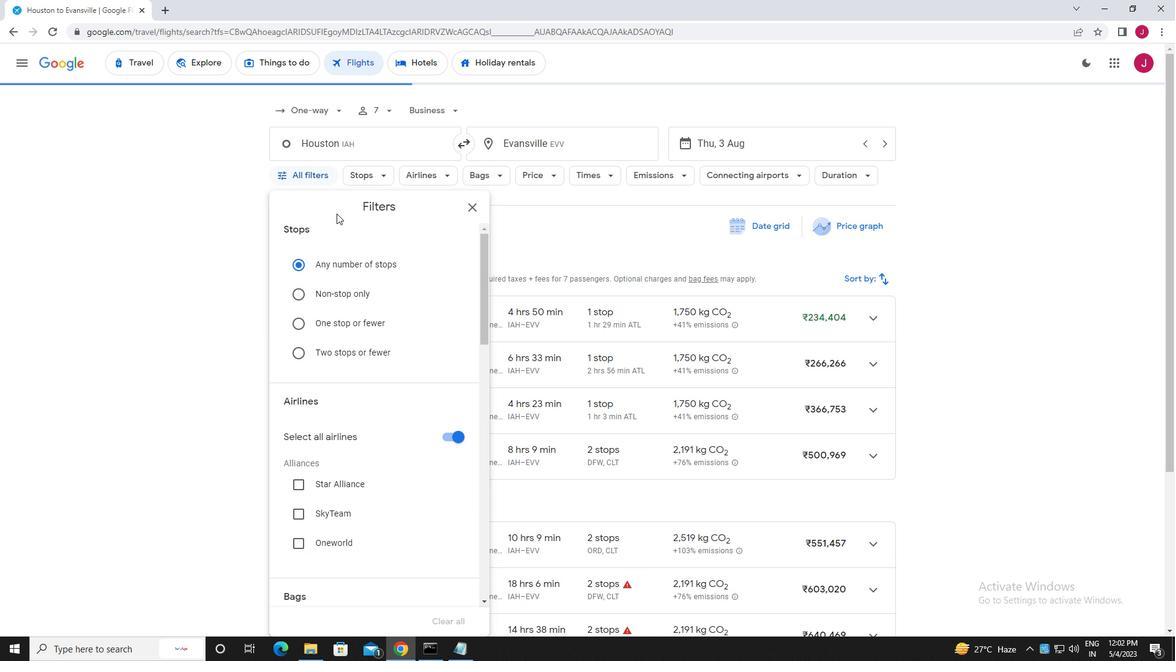 
Action: Mouse scrolled (371, 263) with delta (0, 0)
Screenshot: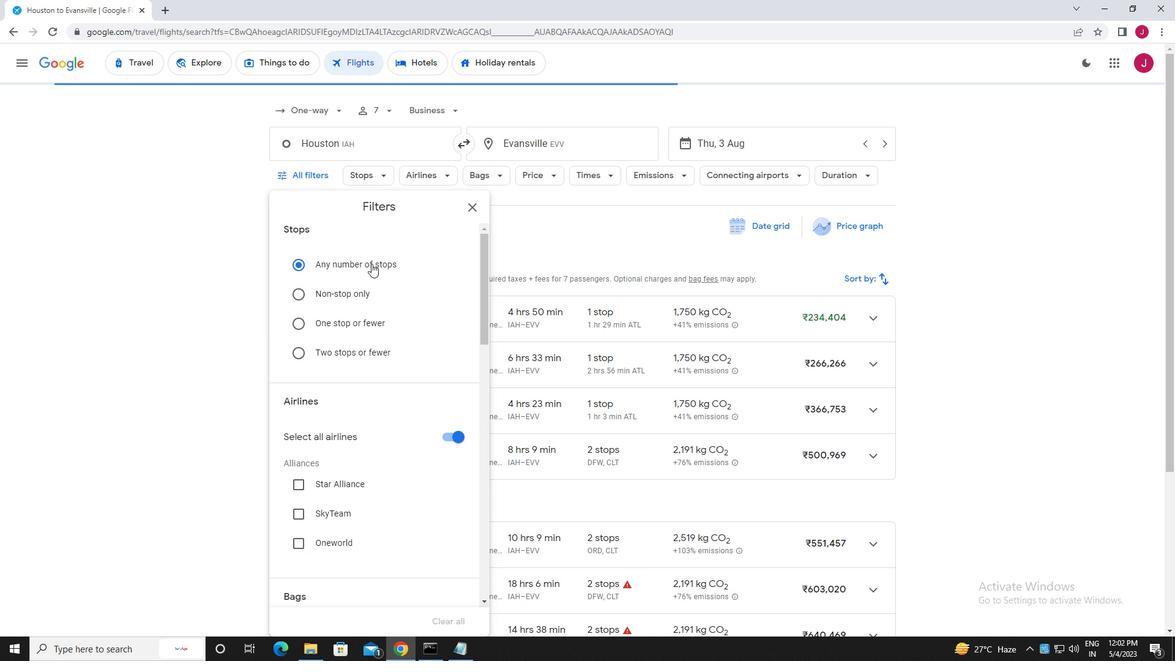 
Action: Mouse scrolled (371, 263) with delta (0, 0)
Screenshot: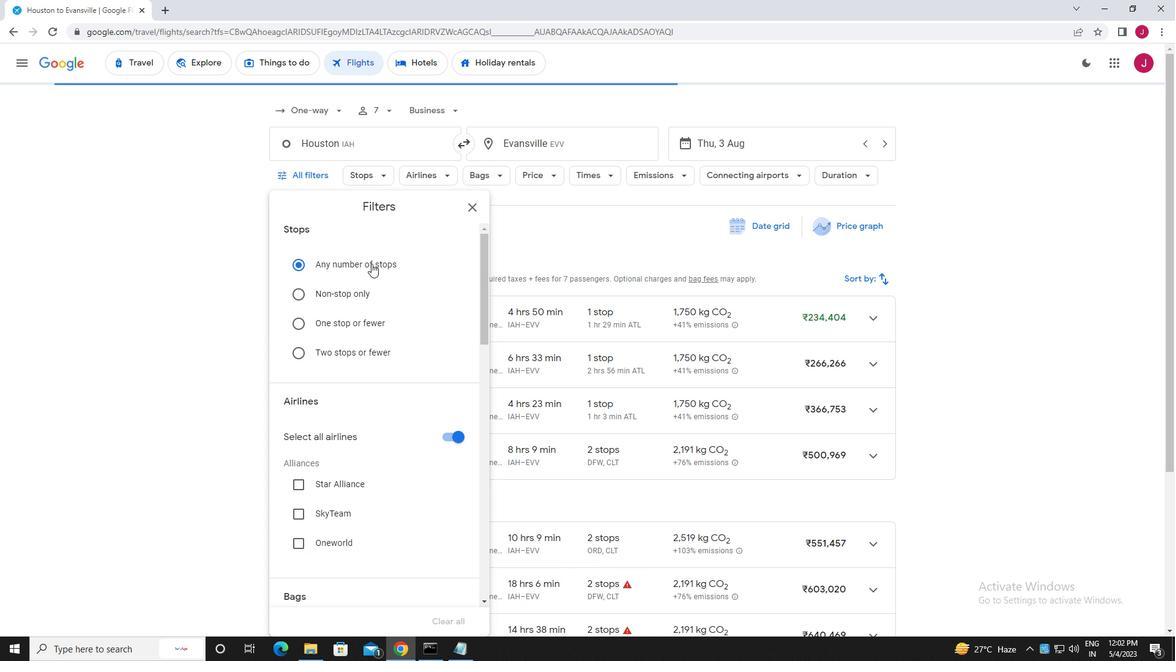 
Action: Mouse moved to (371, 264)
Screenshot: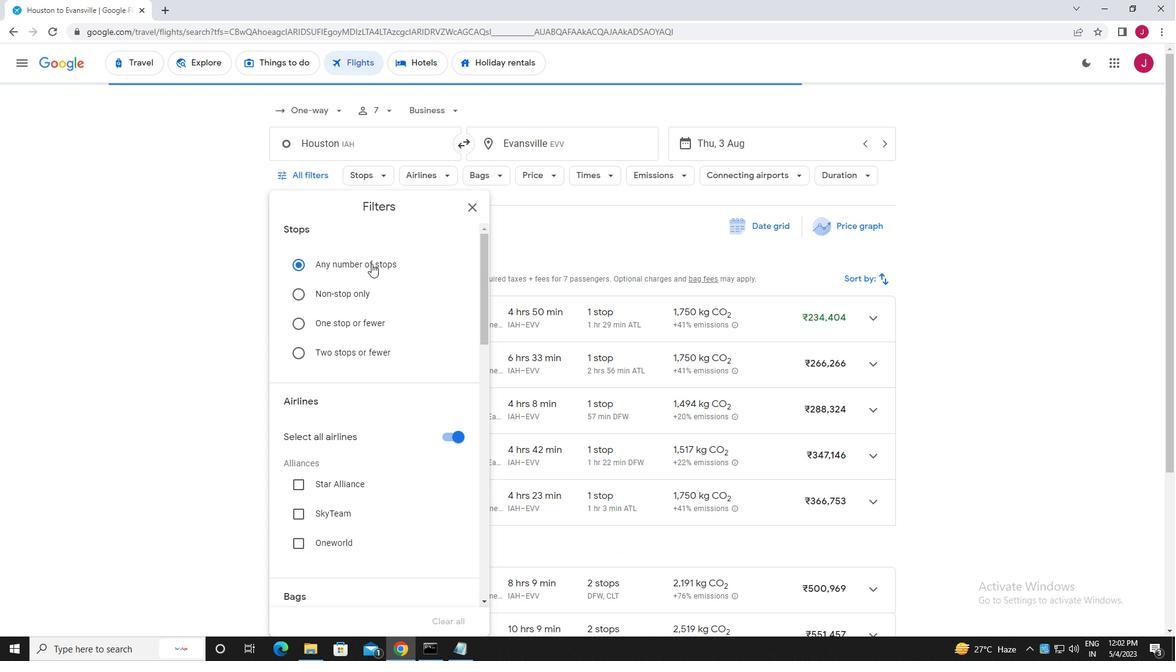 
Action: Mouse scrolled (371, 263) with delta (0, 0)
Screenshot: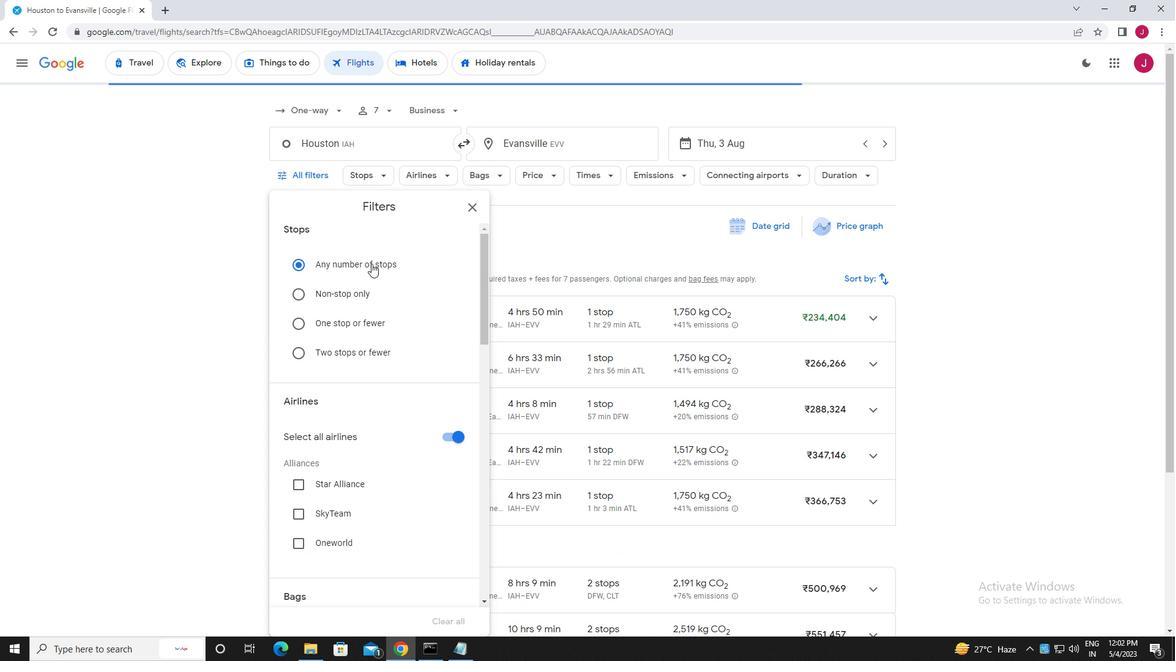 
Action: Mouse moved to (448, 248)
Screenshot: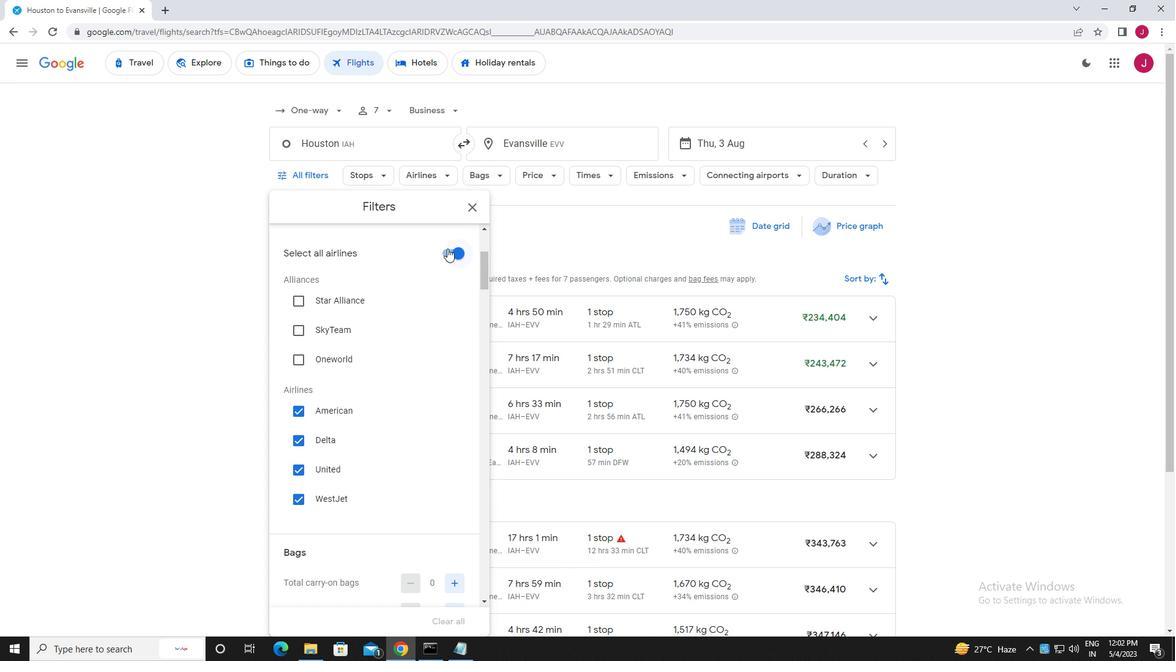 
Action: Mouse pressed left at (448, 248)
Screenshot: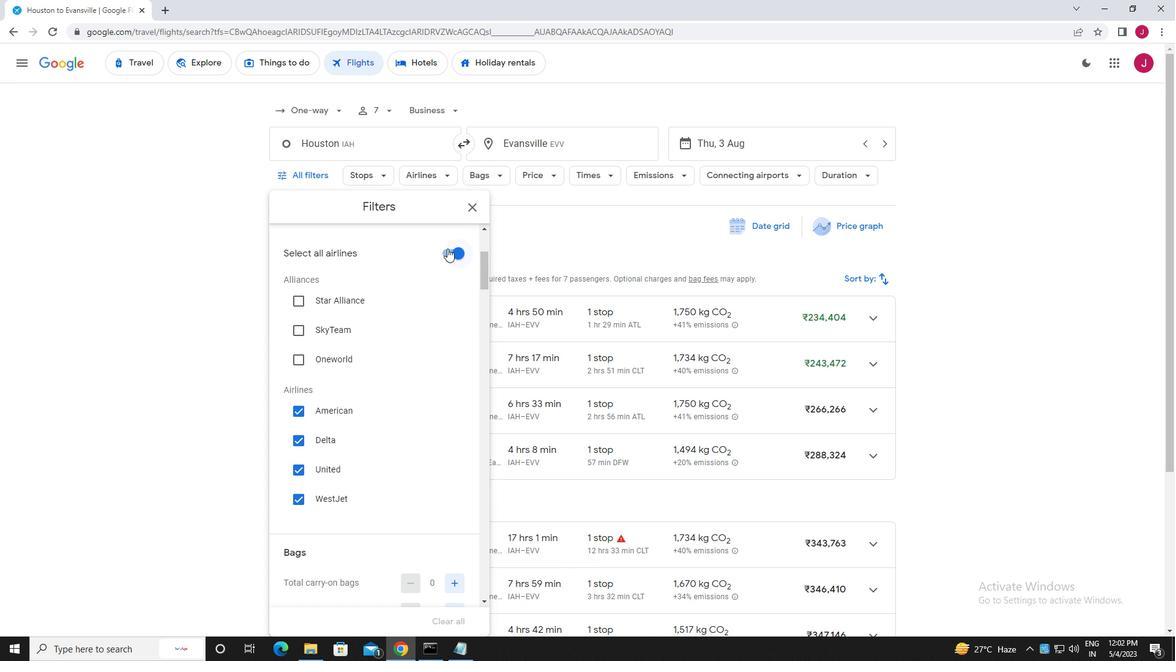 
Action: Mouse moved to (358, 374)
Screenshot: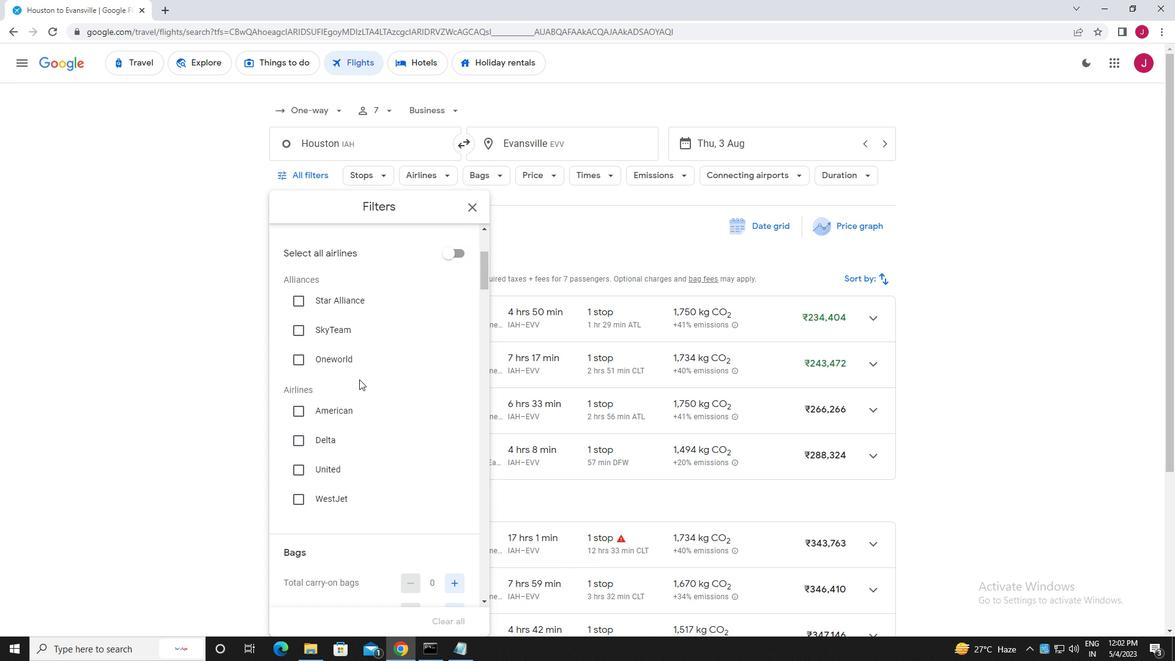 
Action: Mouse scrolled (358, 375) with delta (0, 0)
Screenshot: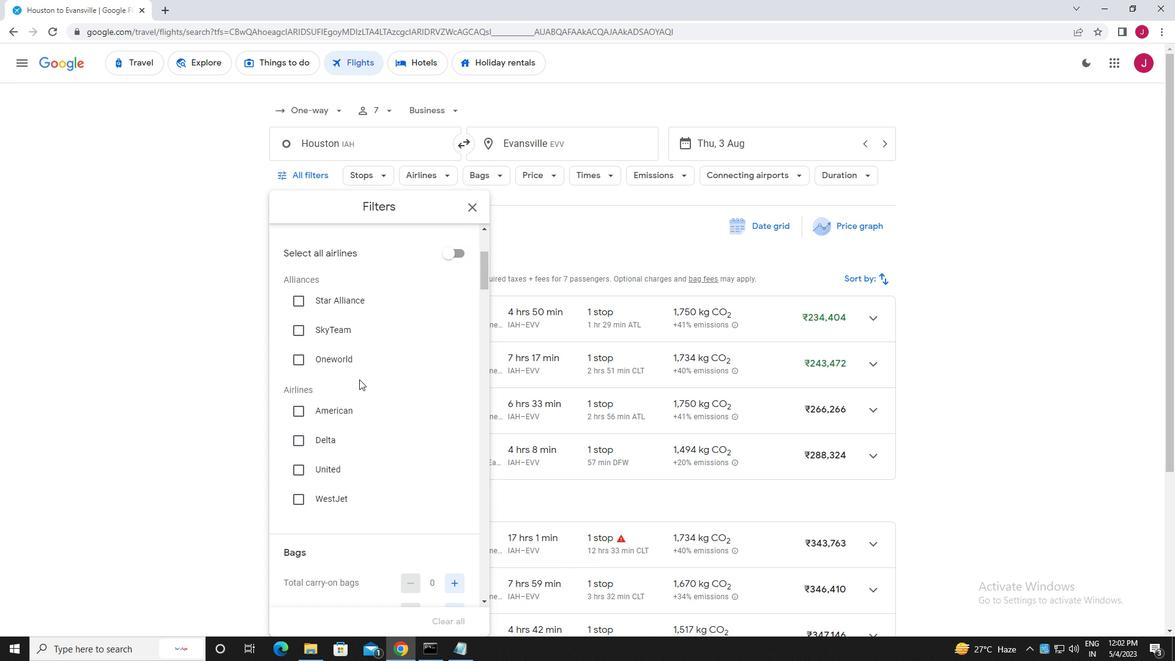 
Action: Mouse moved to (346, 290)
Screenshot: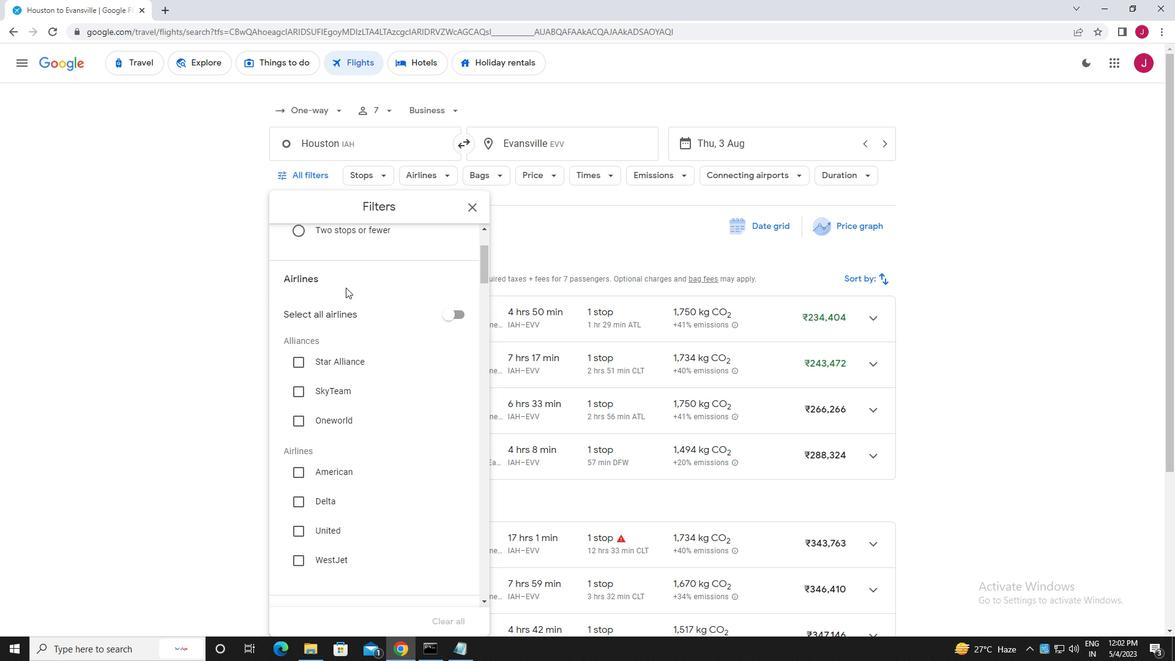 
Action: Mouse scrolled (346, 289) with delta (0, 0)
Screenshot: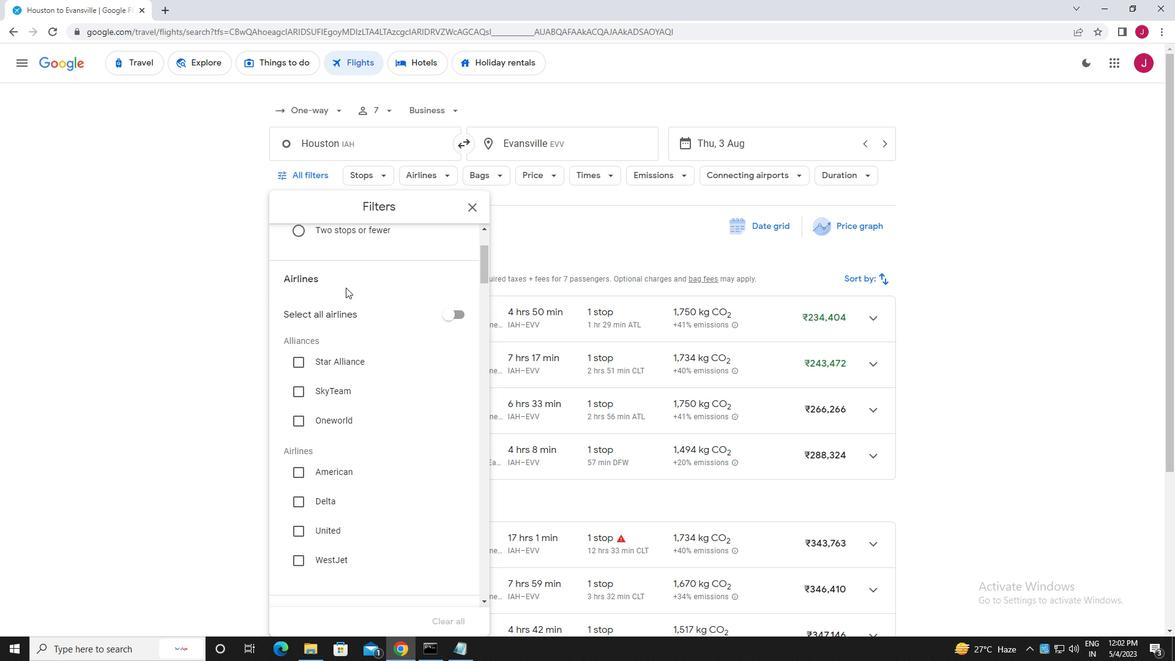 
Action: Mouse moved to (353, 282)
Screenshot: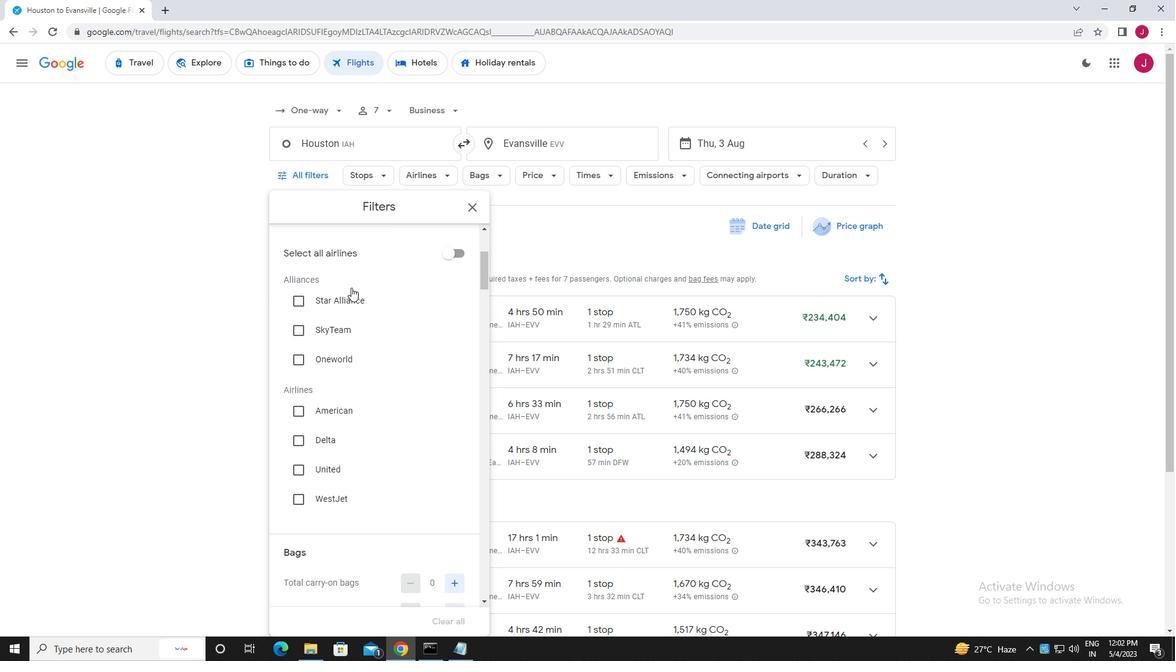 
Action: Mouse scrolled (353, 282) with delta (0, 0)
Screenshot: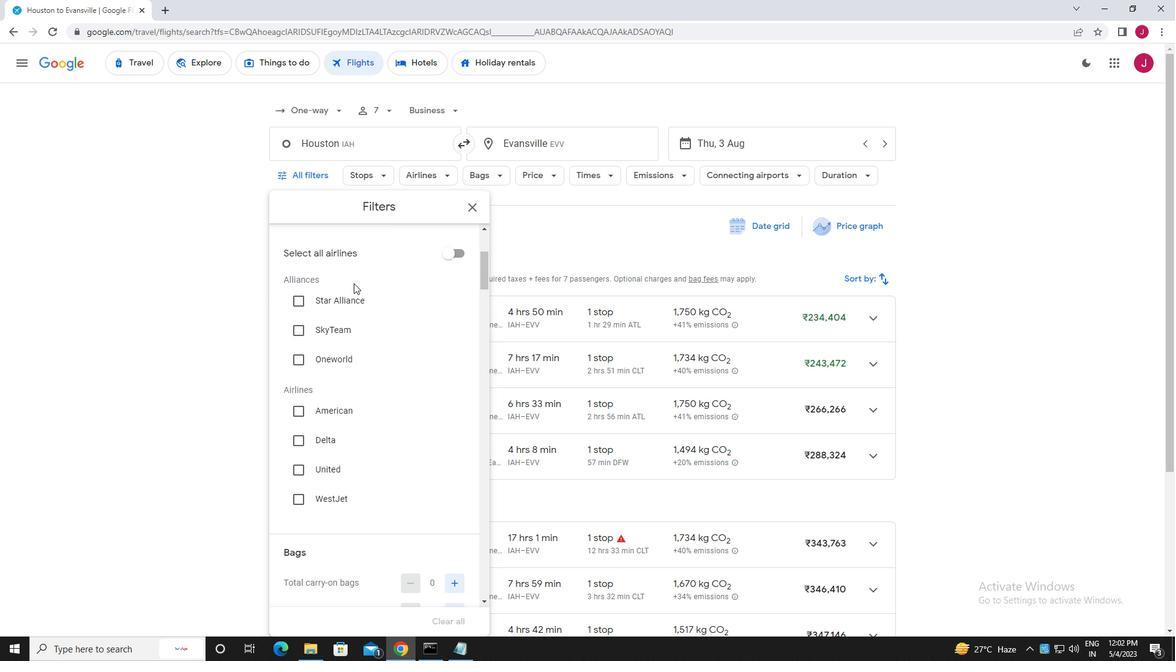 
Action: Mouse scrolled (353, 282) with delta (0, 0)
Screenshot: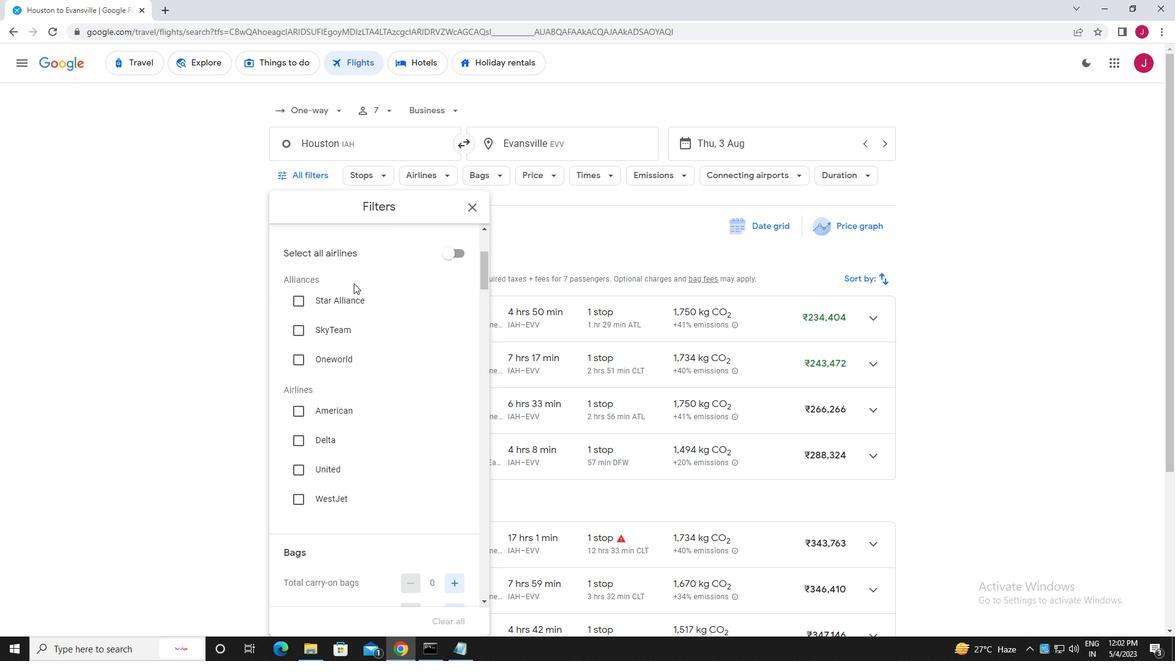 
Action: Mouse scrolled (353, 282) with delta (0, 0)
Screenshot: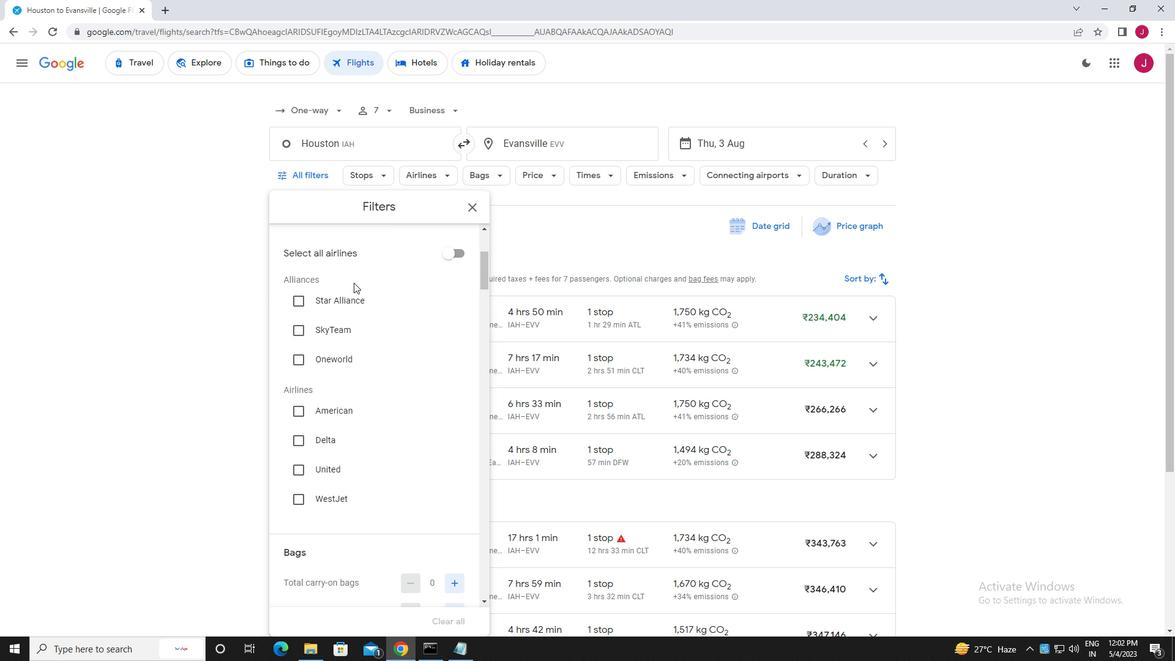 
Action: Mouse scrolled (353, 282) with delta (0, 0)
Screenshot: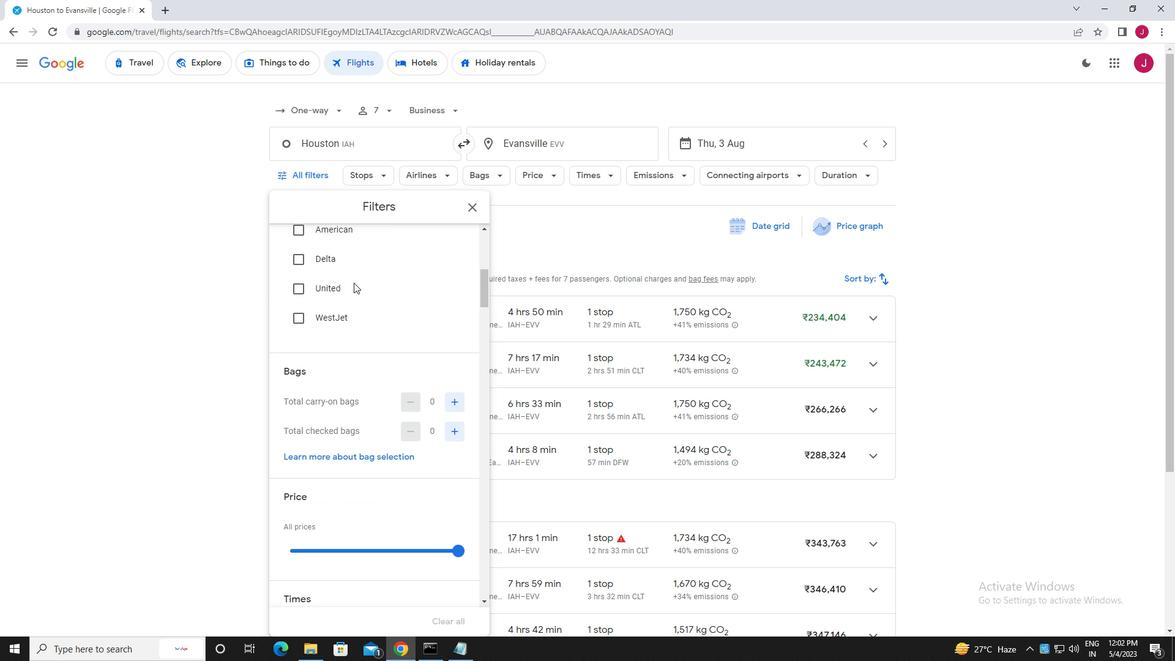 
Action: Mouse scrolled (353, 282) with delta (0, 0)
Screenshot: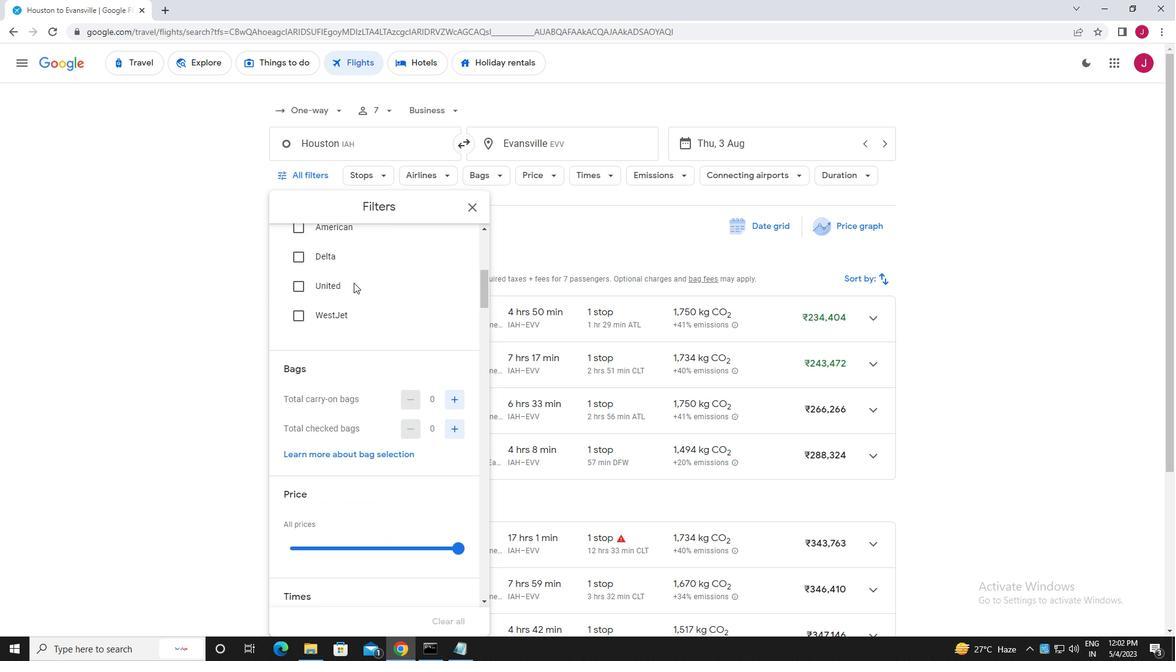 
Action: Mouse moved to (453, 276)
Screenshot: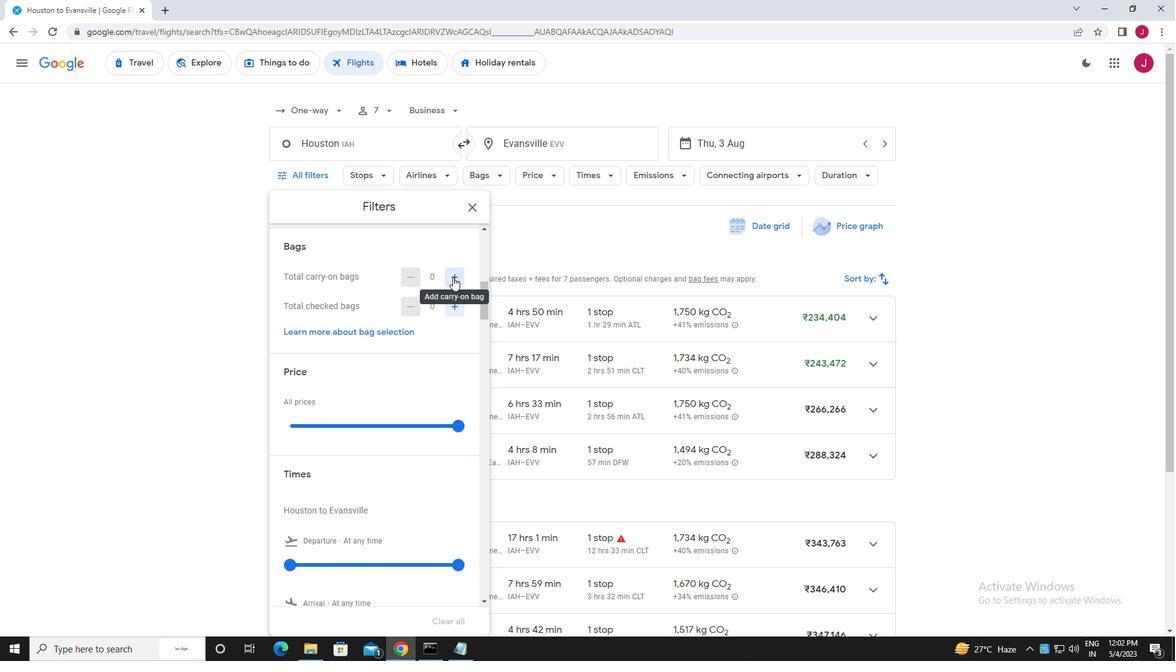 
Action: Mouse pressed left at (453, 276)
Screenshot: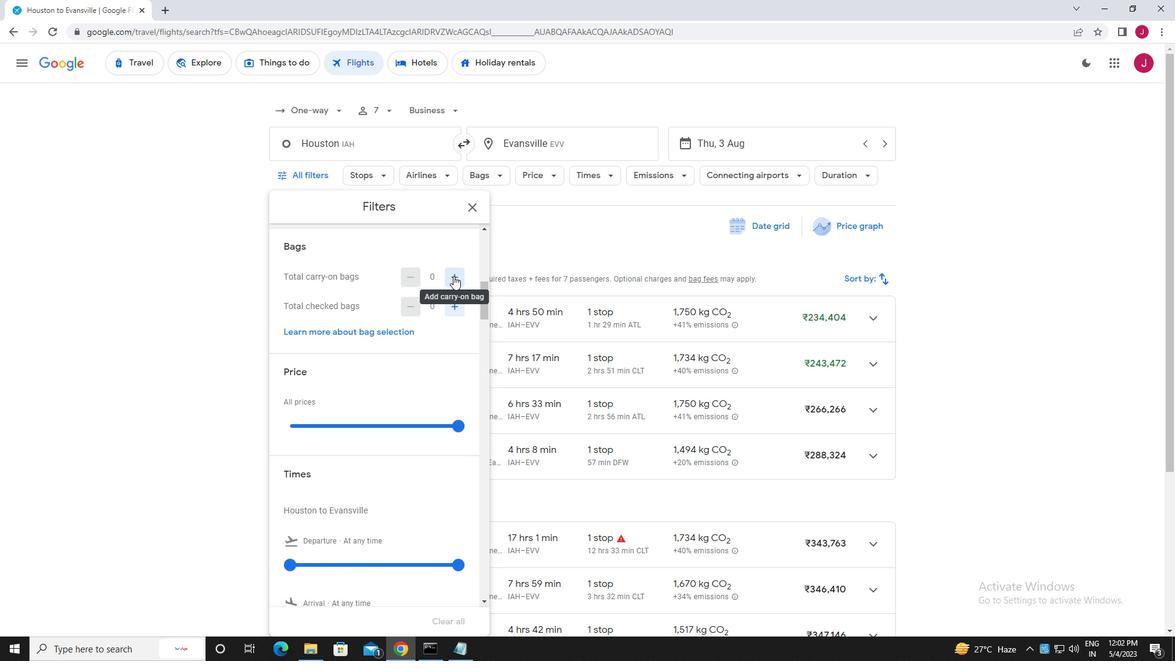 
Action: Mouse moved to (459, 424)
Screenshot: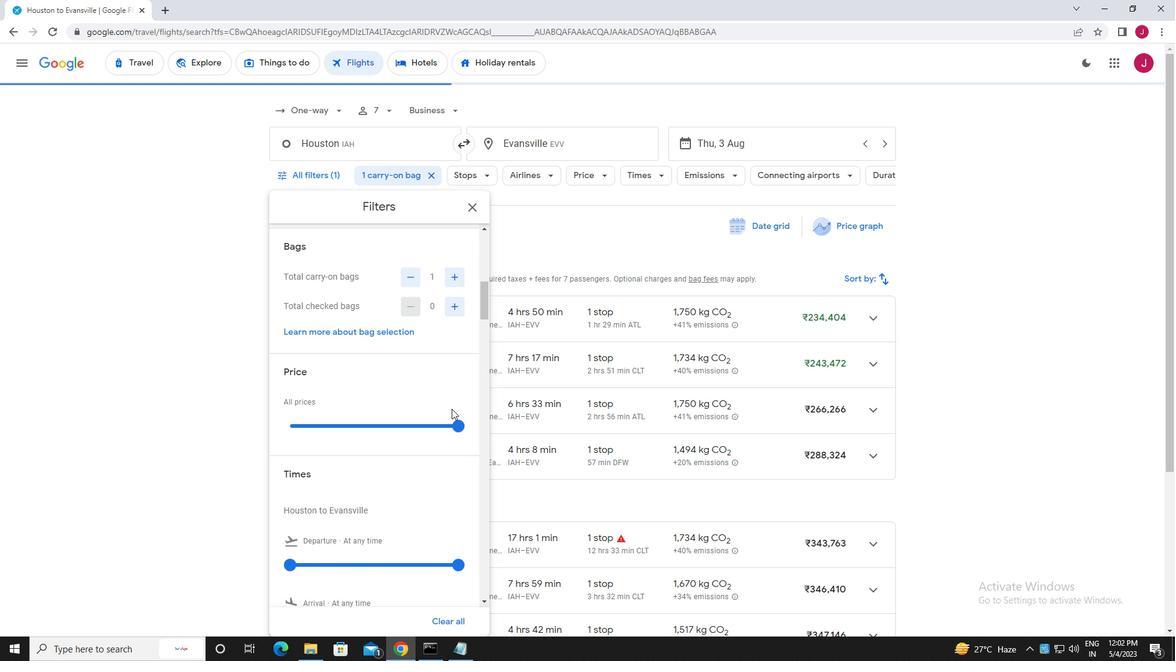 
Action: Mouse pressed left at (459, 424)
Screenshot: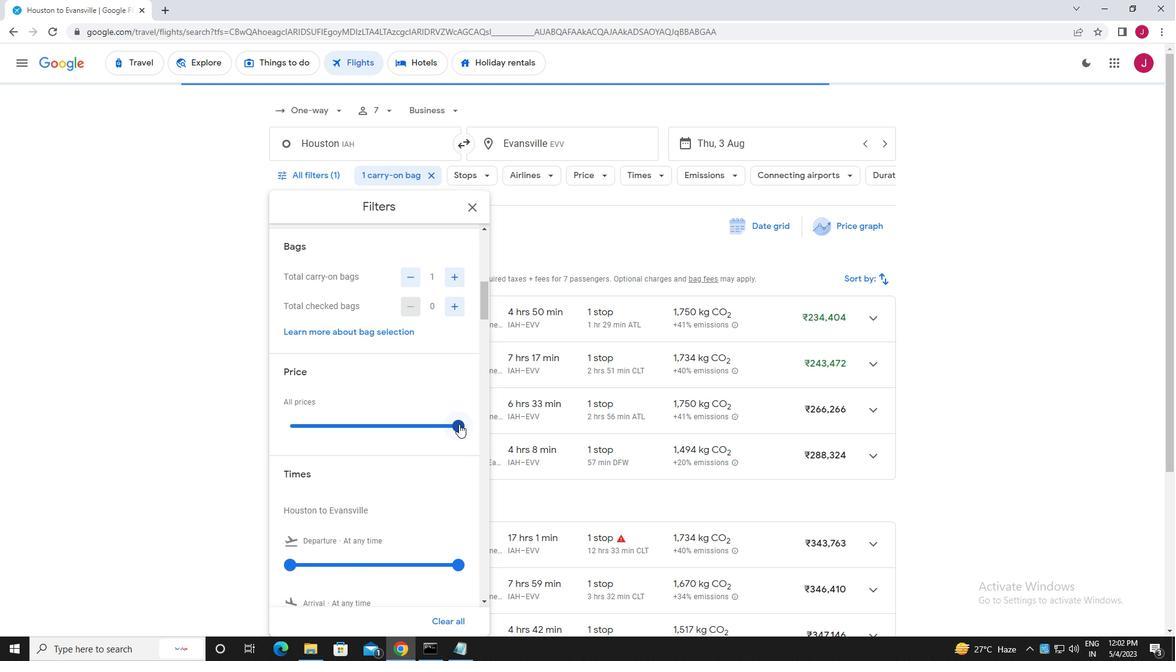 
Action: Mouse moved to (372, 377)
Screenshot: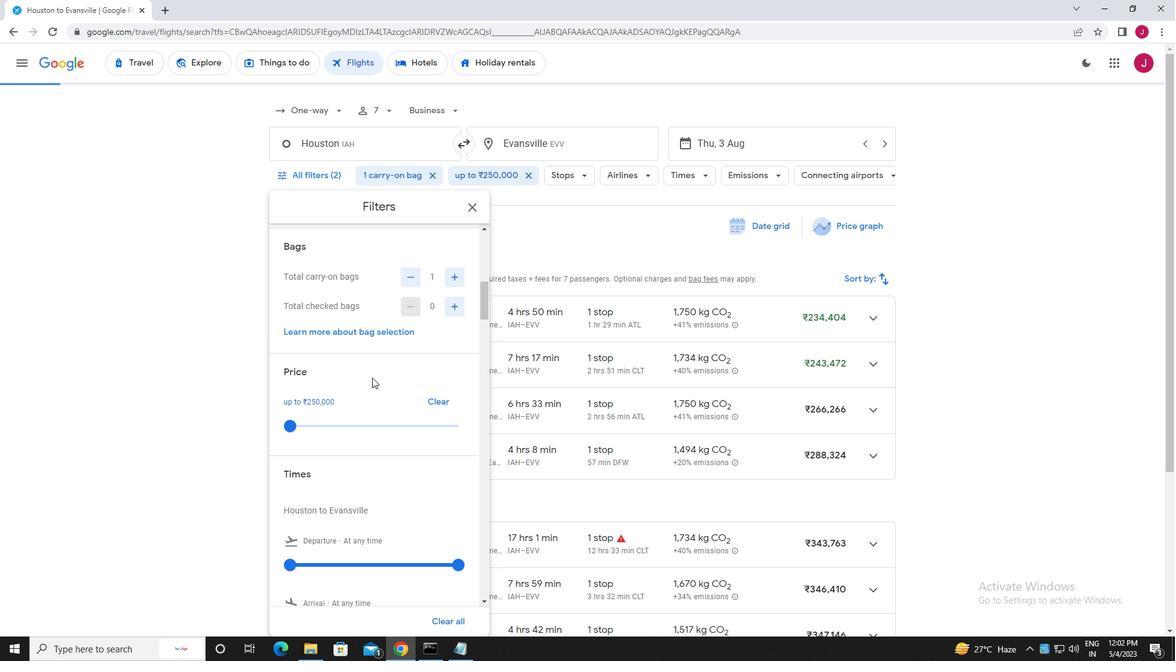 
Action: Mouse scrolled (372, 376) with delta (0, 0)
Screenshot: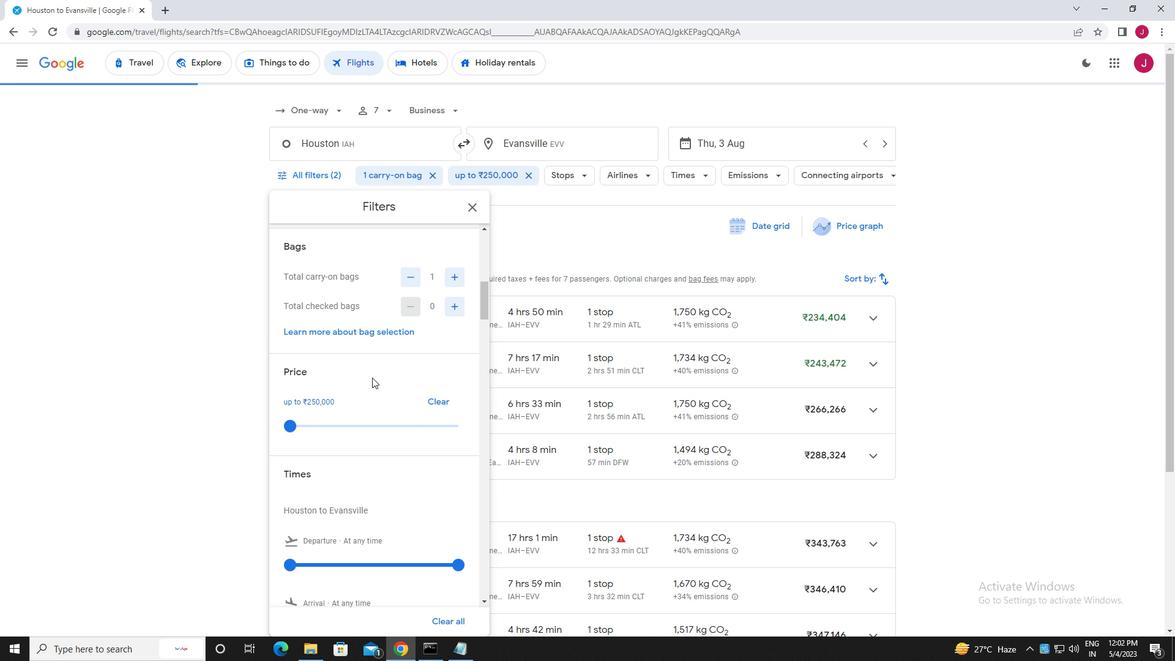 
Action: Mouse scrolled (372, 376) with delta (0, 0)
Screenshot: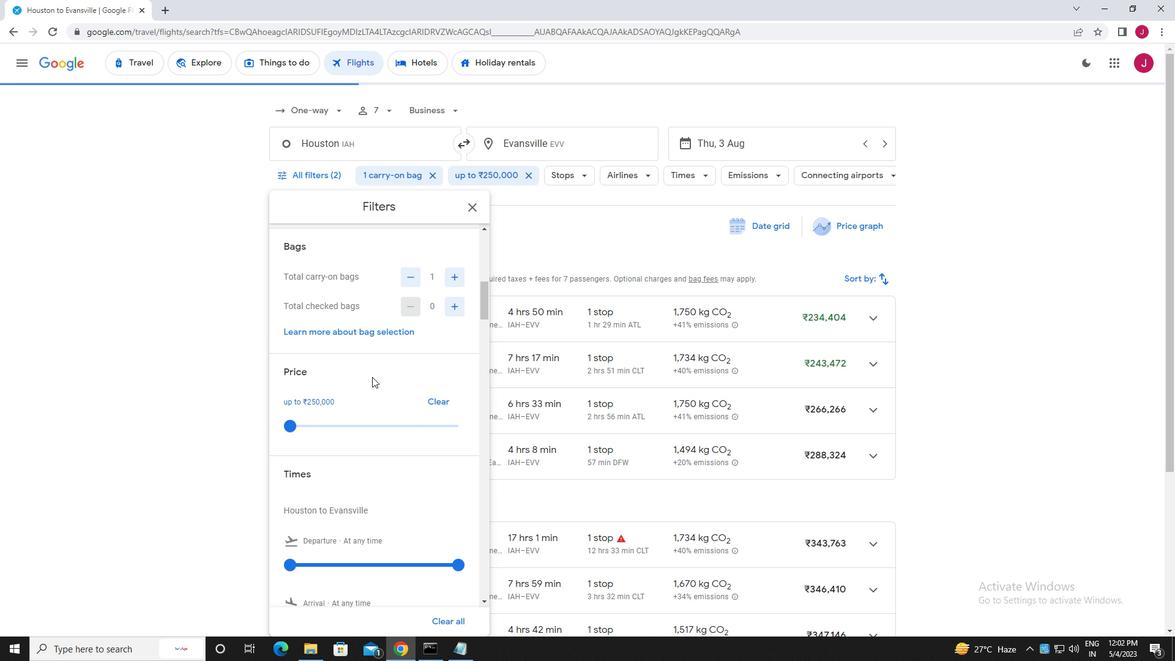 
Action: Mouse scrolled (372, 376) with delta (0, 0)
Screenshot: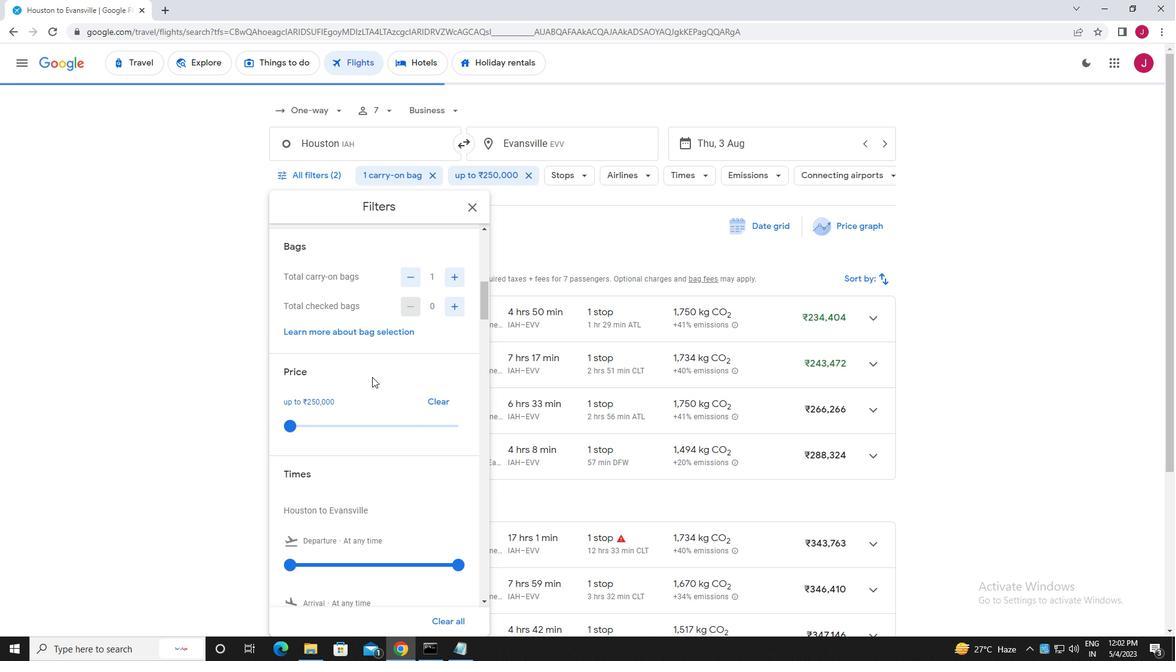 
Action: Mouse moved to (288, 381)
Screenshot: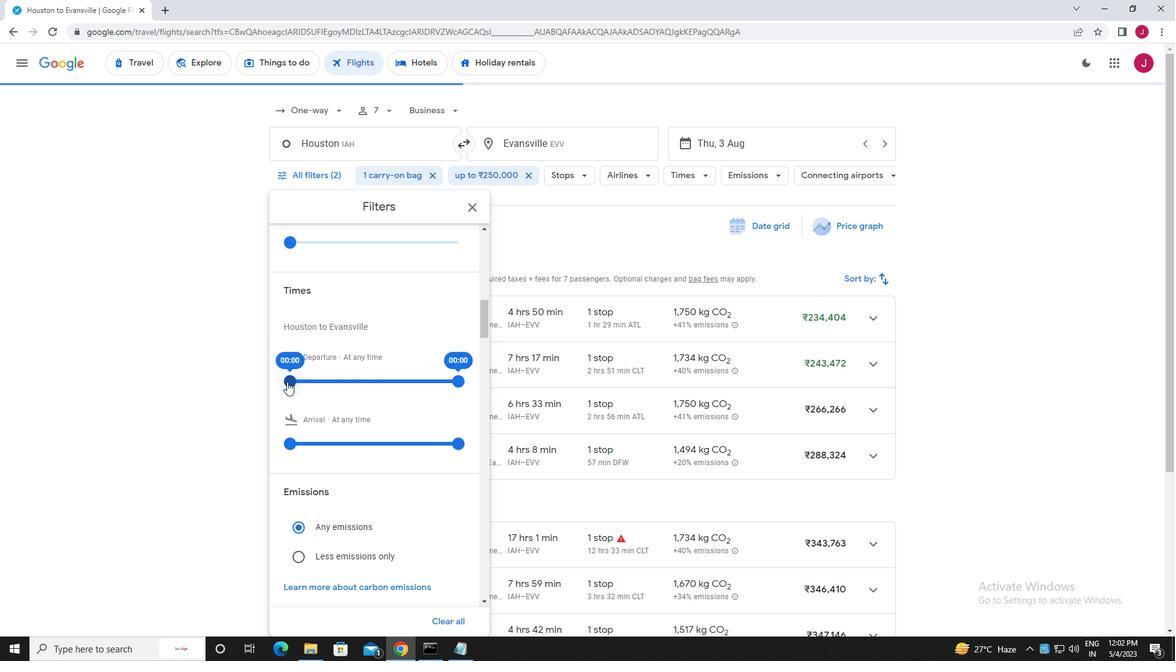 
Action: Mouse pressed left at (288, 381)
Screenshot: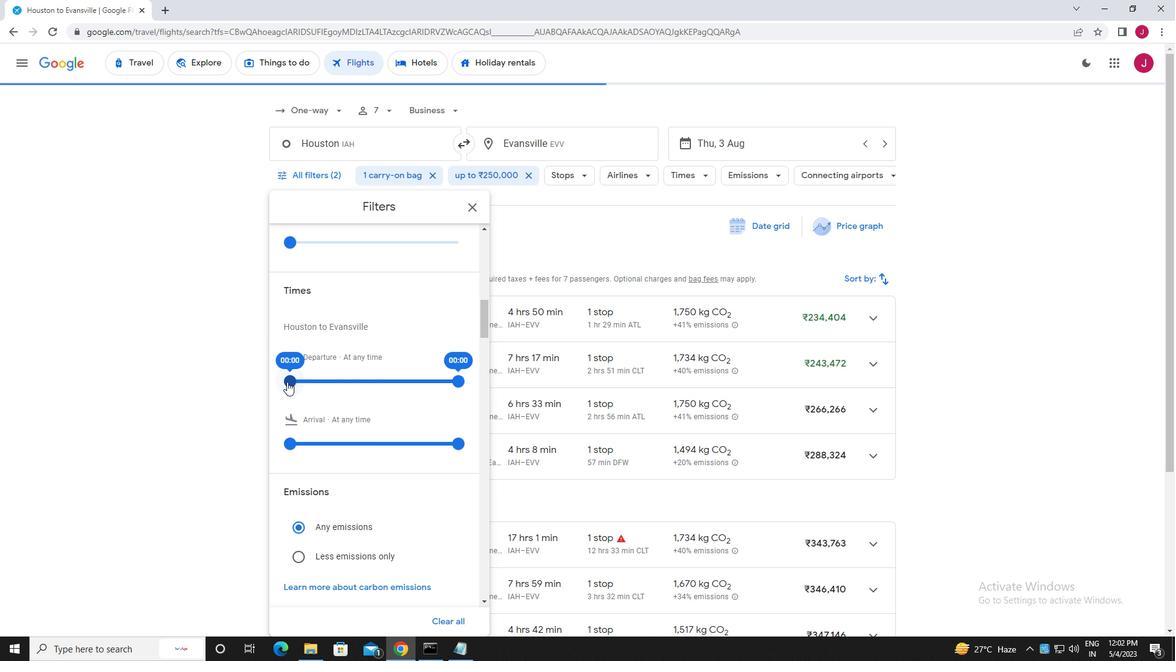 
Action: Mouse moved to (454, 380)
Screenshot: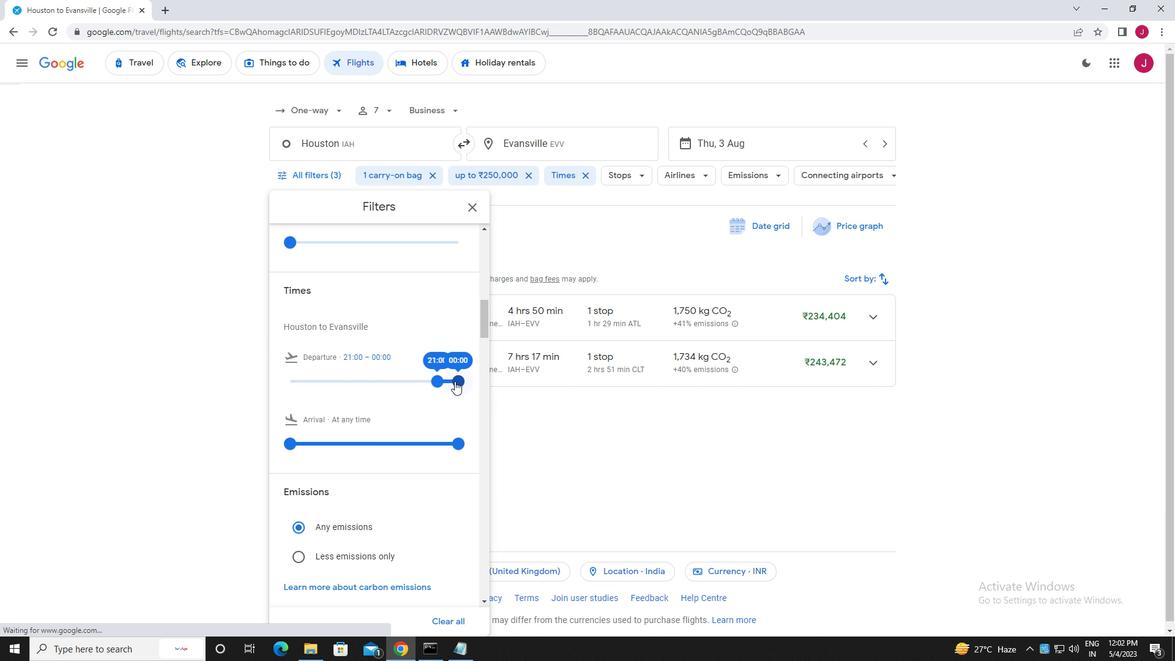 
Action: Mouse pressed left at (454, 380)
Screenshot: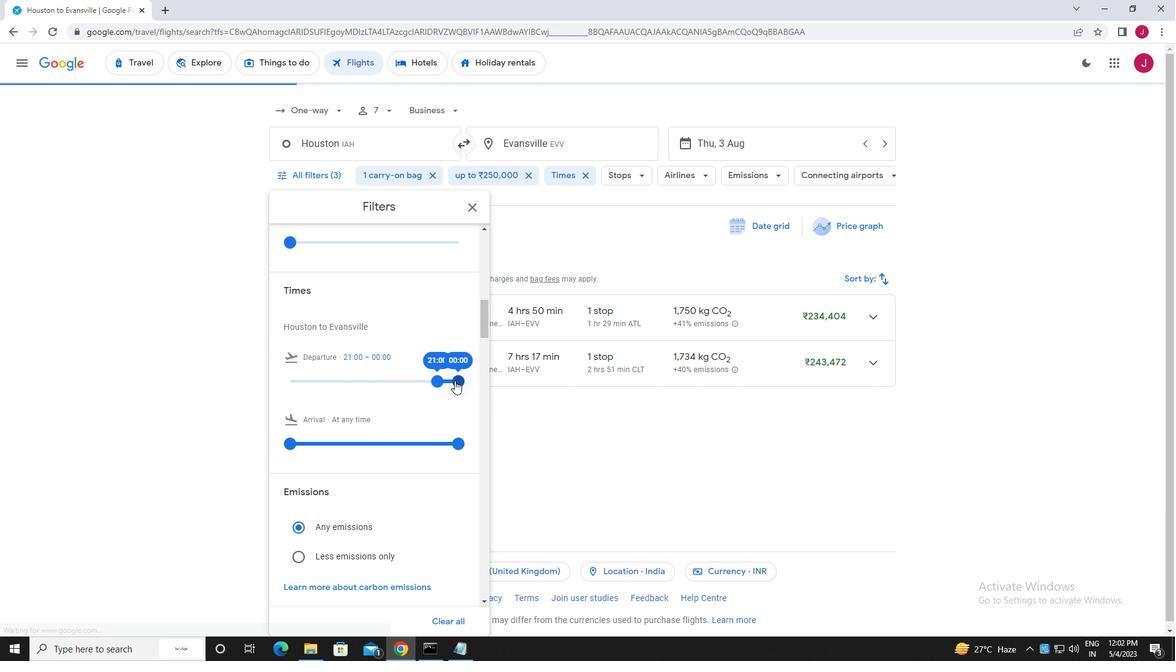 
Action: Mouse moved to (472, 211)
Screenshot: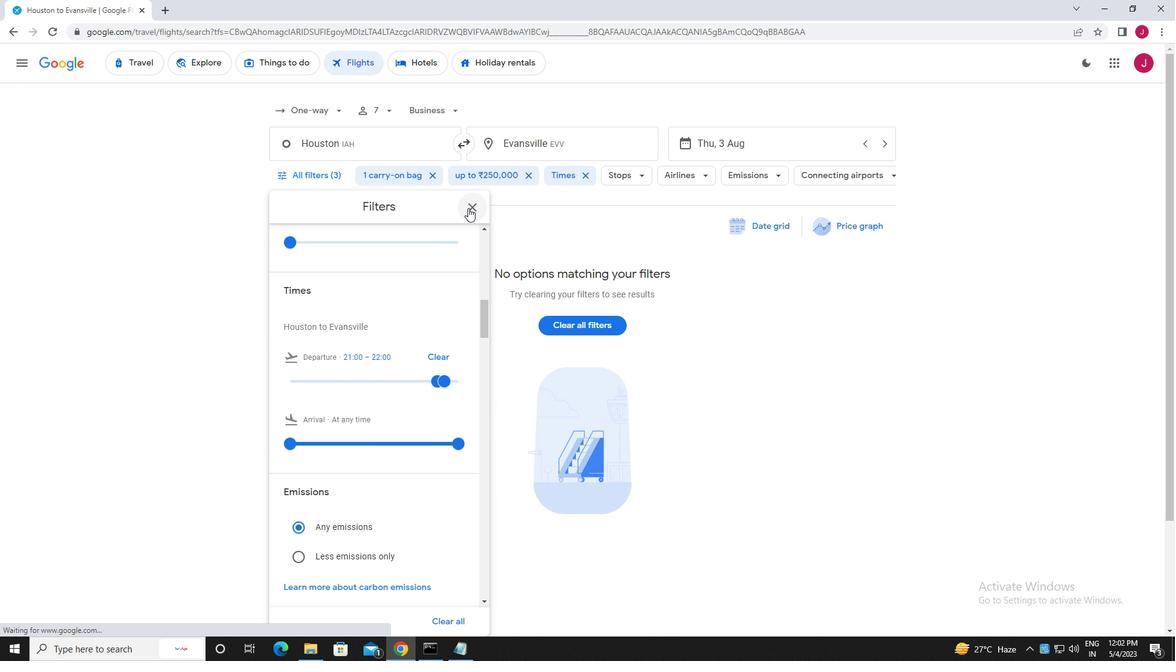 
Action: Mouse pressed left at (472, 211)
Screenshot: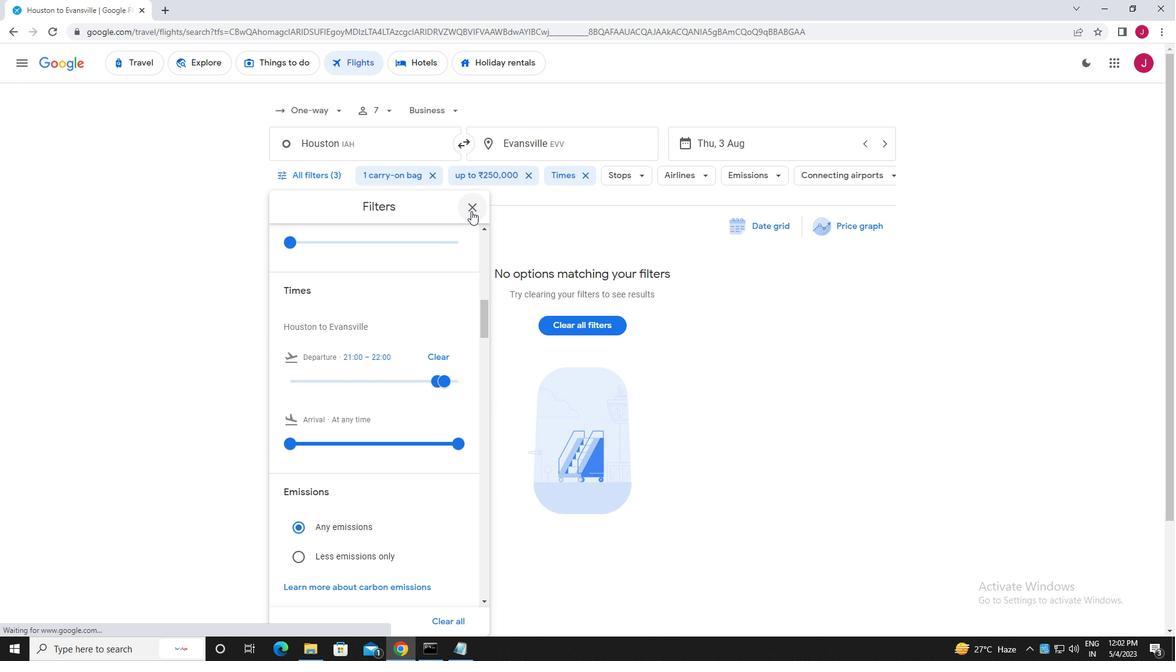 
Action: Mouse moved to (468, 213)
Screenshot: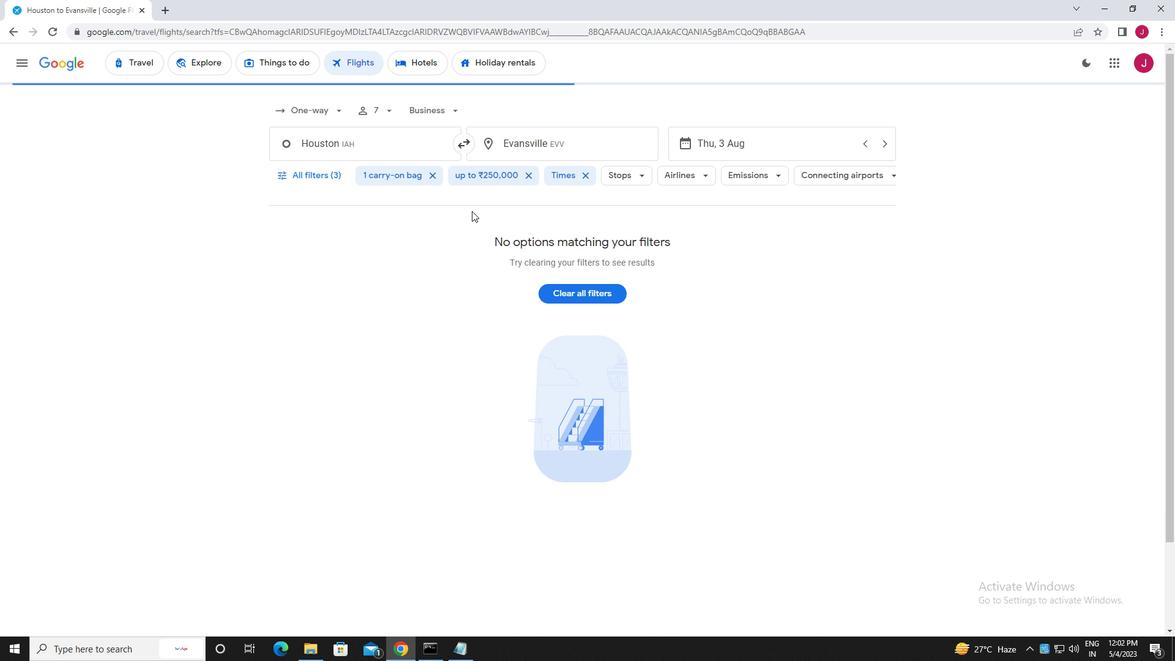 
